 Task: Find connections with filter location Banes with filter topic #inspirationwith filter profile language Potuguese with filter current company WEG with filter school Royal School with filter industry Services for Renewable Energy with filter service category Growth Marketing with filter keywords title Painter
Action: Mouse moved to (502, 69)
Screenshot: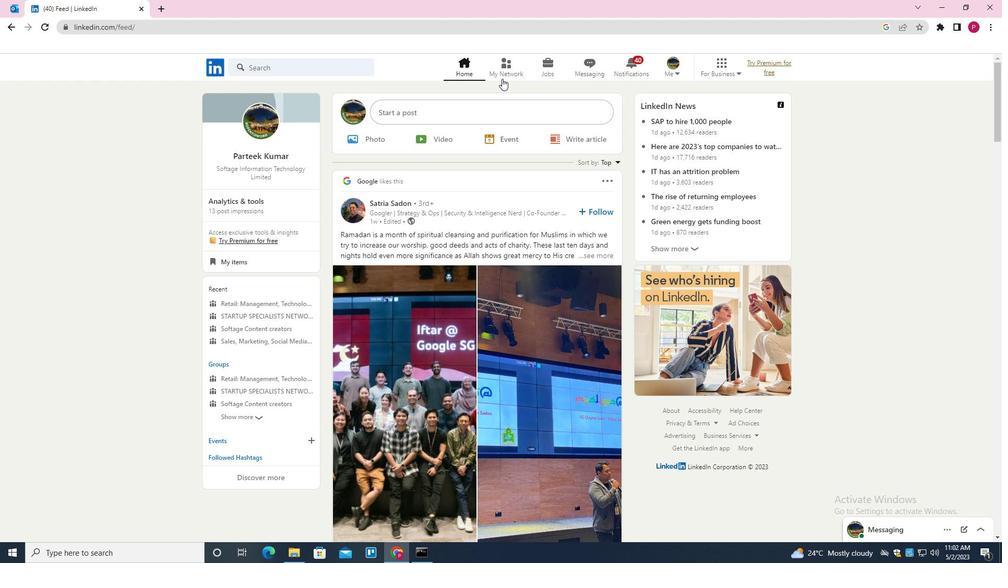
Action: Mouse pressed left at (502, 69)
Screenshot: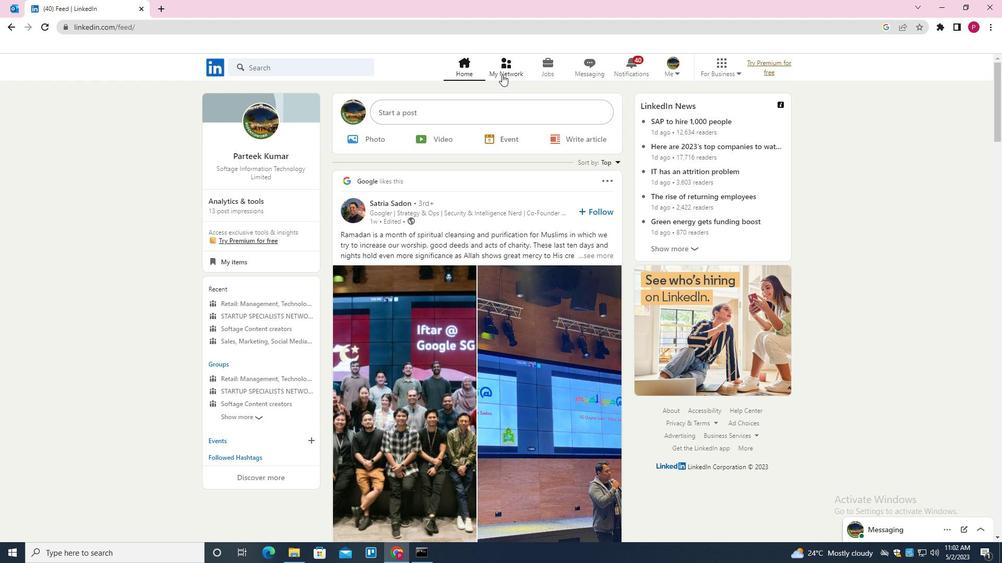
Action: Mouse moved to (307, 125)
Screenshot: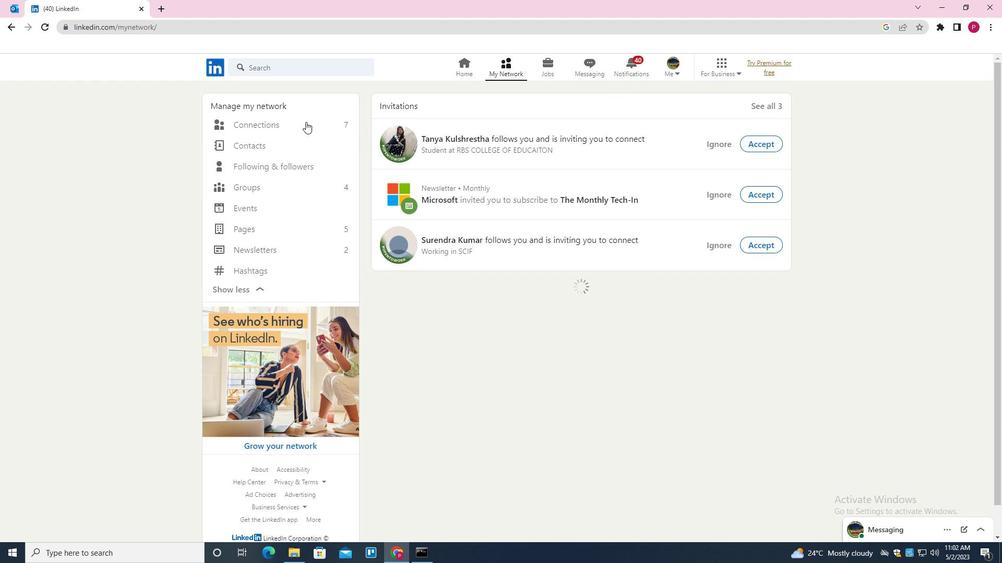 
Action: Mouse pressed left at (307, 125)
Screenshot: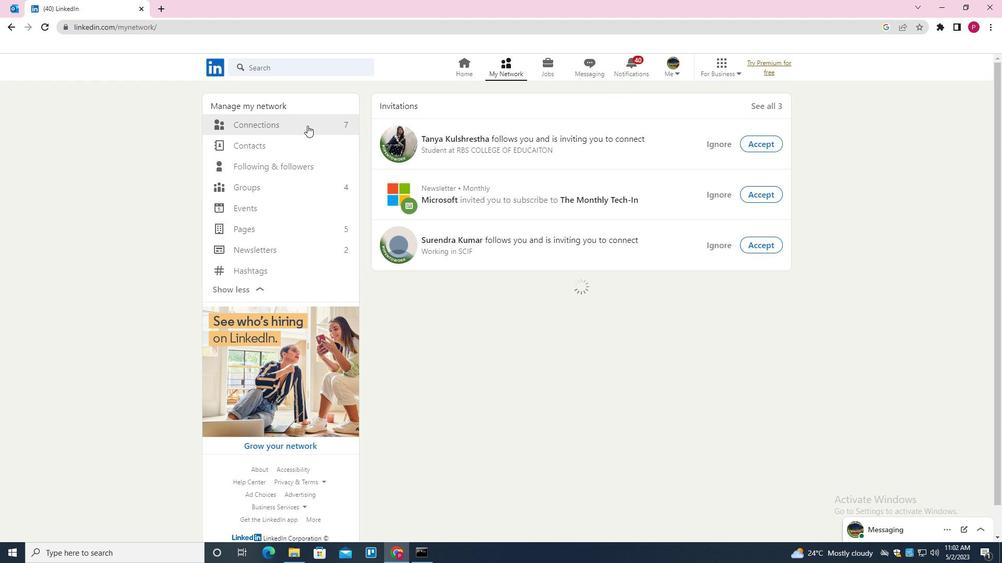 
Action: Mouse moved to (578, 124)
Screenshot: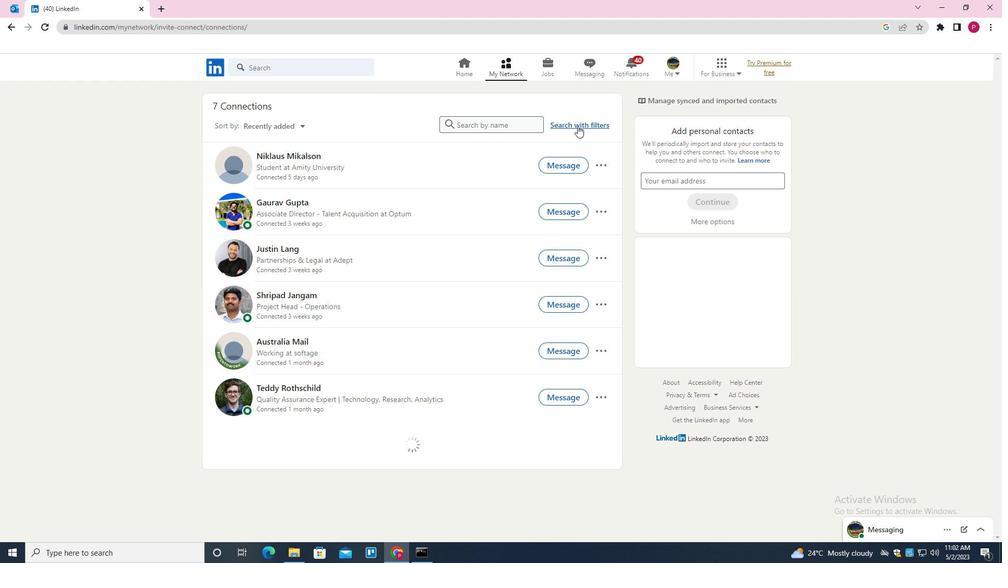 
Action: Mouse pressed left at (578, 124)
Screenshot: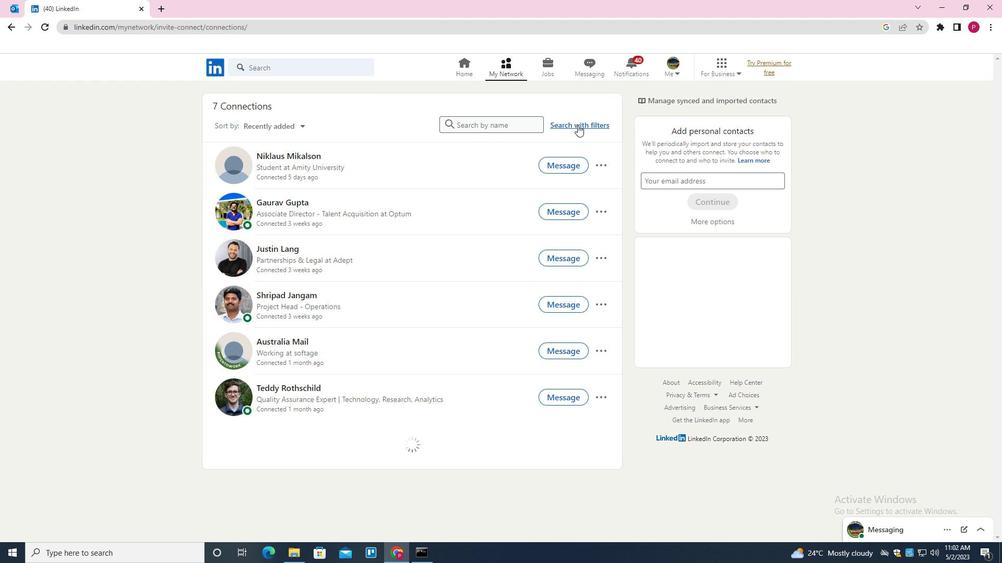 
Action: Mouse moved to (528, 97)
Screenshot: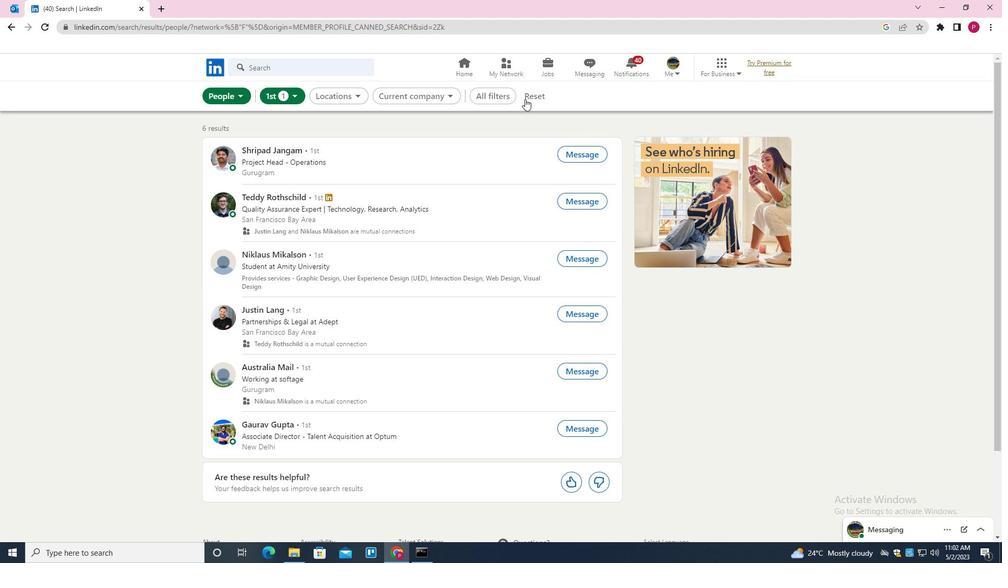 
Action: Mouse pressed left at (528, 97)
Screenshot: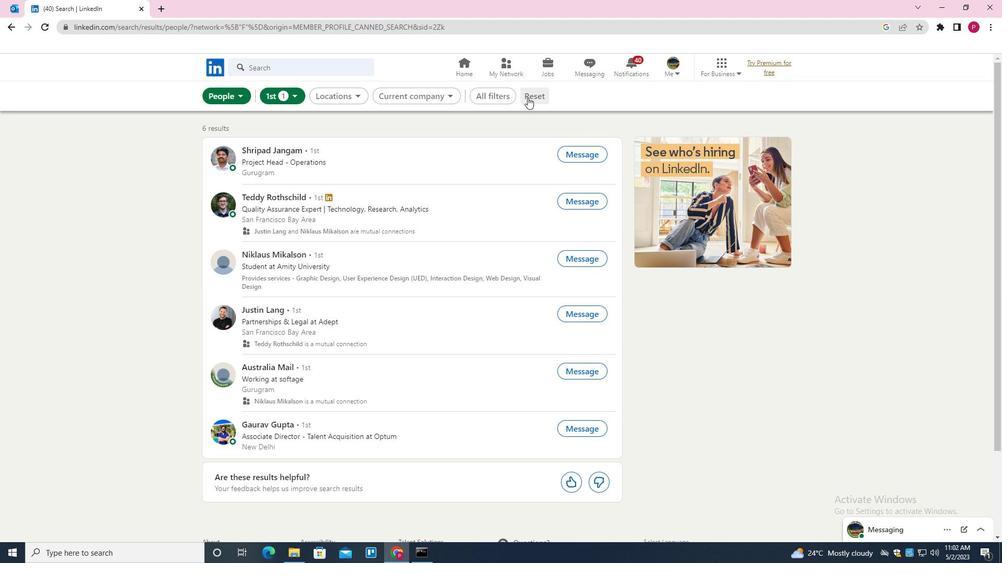 
Action: Mouse moved to (515, 95)
Screenshot: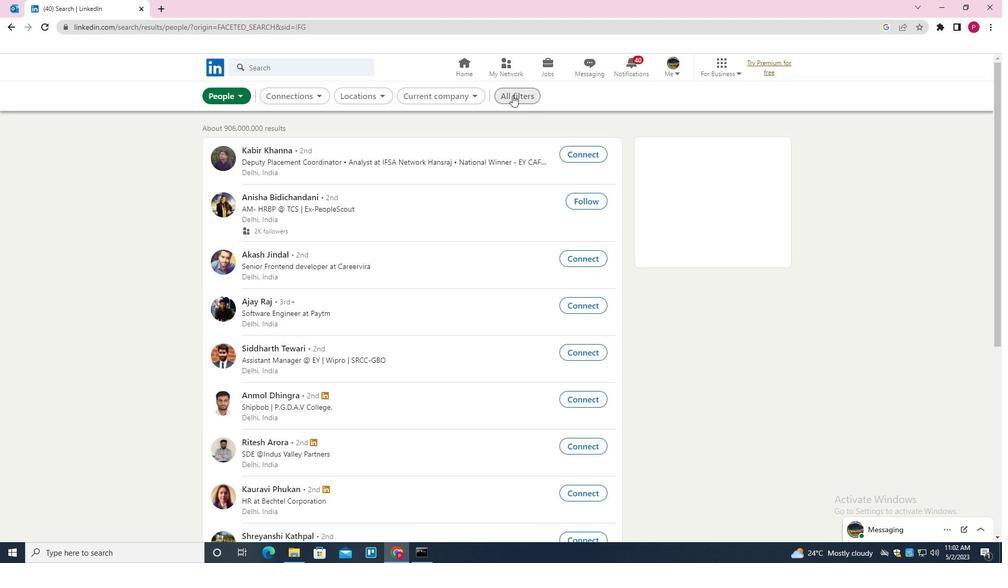 
Action: Mouse pressed left at (515, 95)
Screenshot: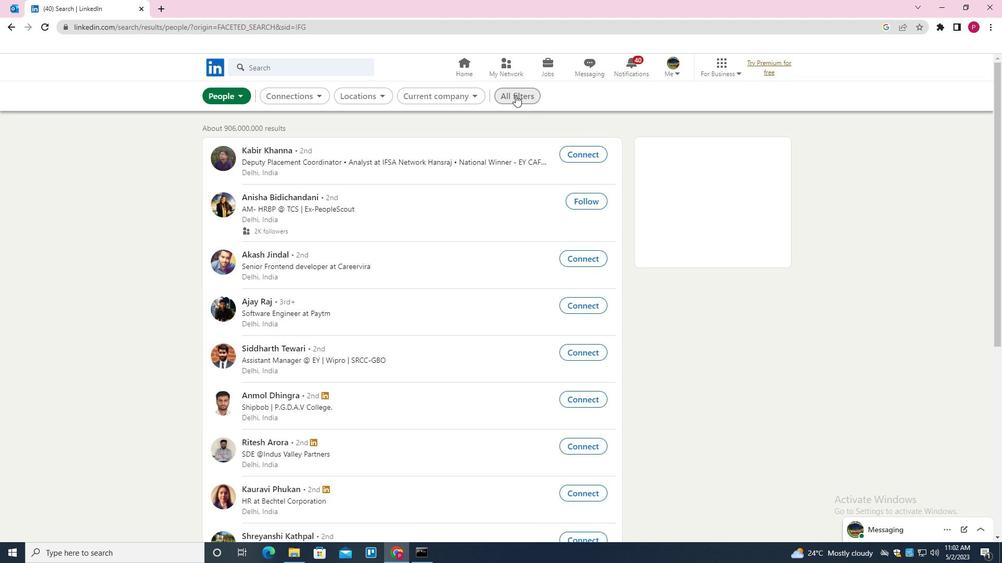 
Action: Mouse moved to (813, 185)
Screenshot: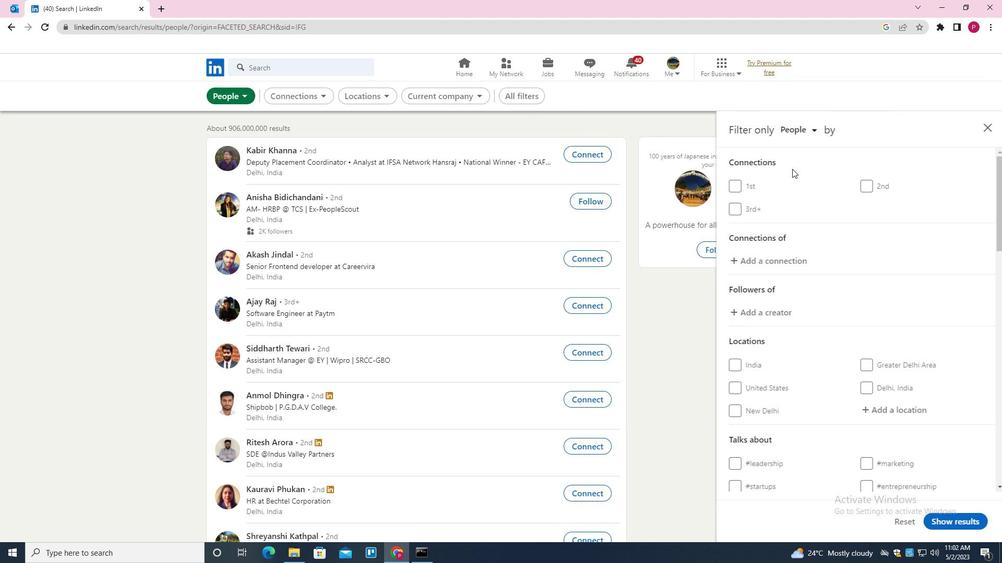 
Action: Mouse scrolled (813, 184) with delta (0, 0)
Screenshot: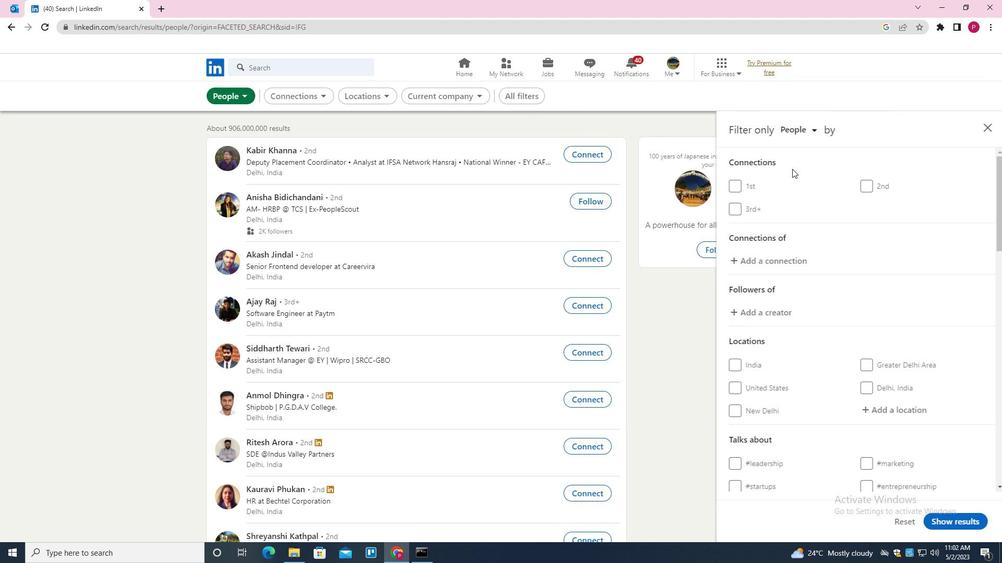 
Action: Mouse moved to (823, 193)
Screenshot: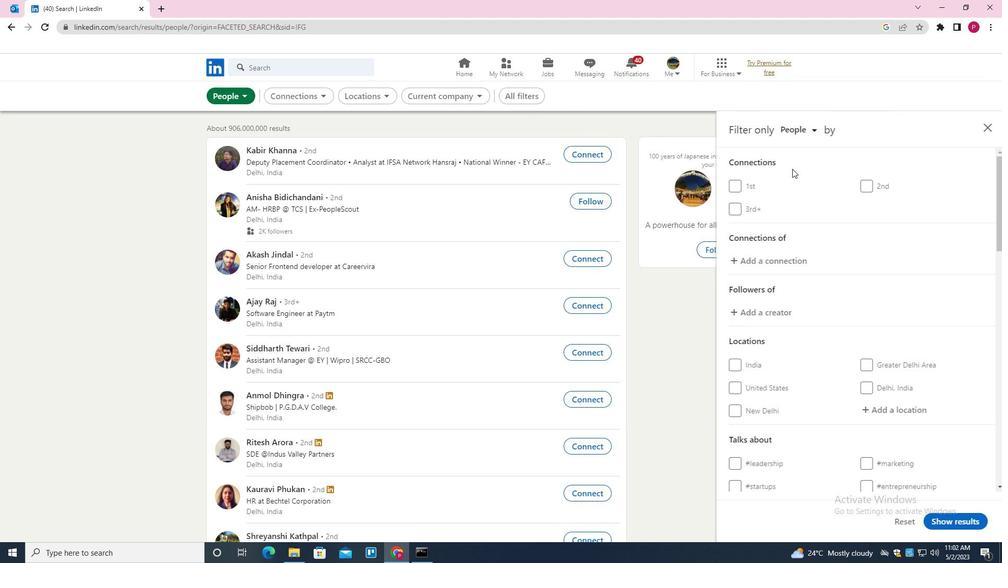 
Action: Mouse scrolled (823, 193) with delta (0, 0)
Screenshot: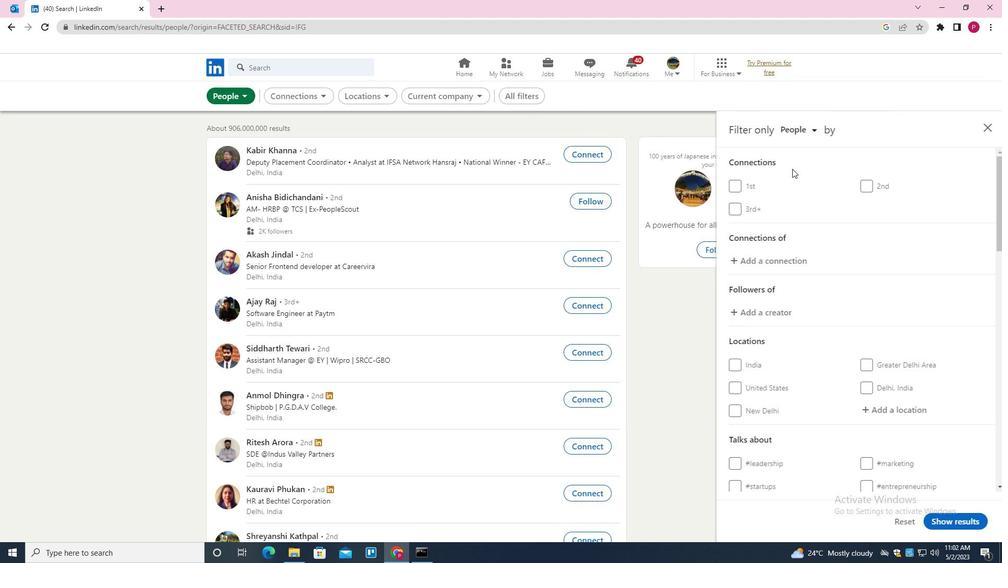 
Action: Mouse moved to (894, 296)
Screenshot: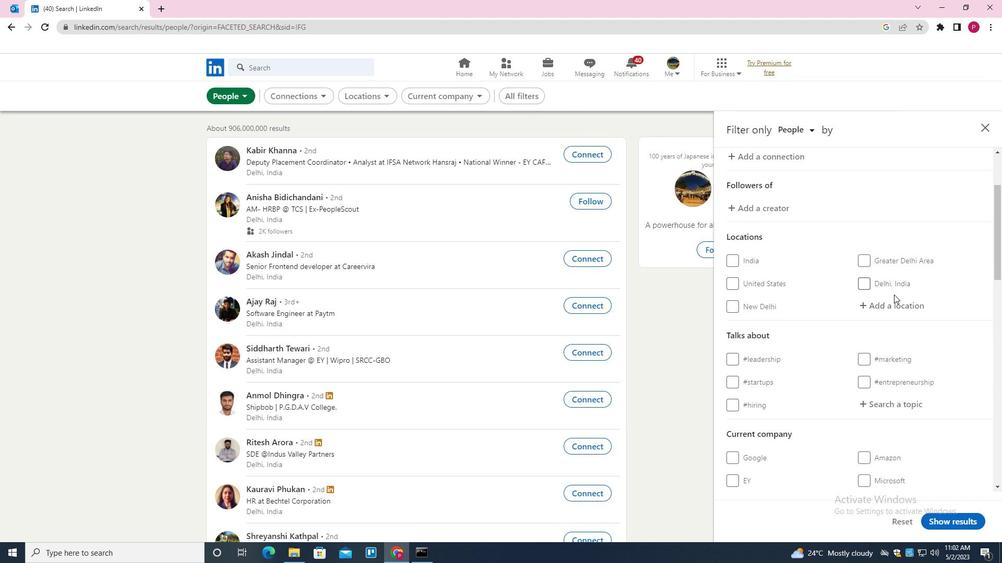 
Action: Mouse pressed left at (894, 296)
Screenshot: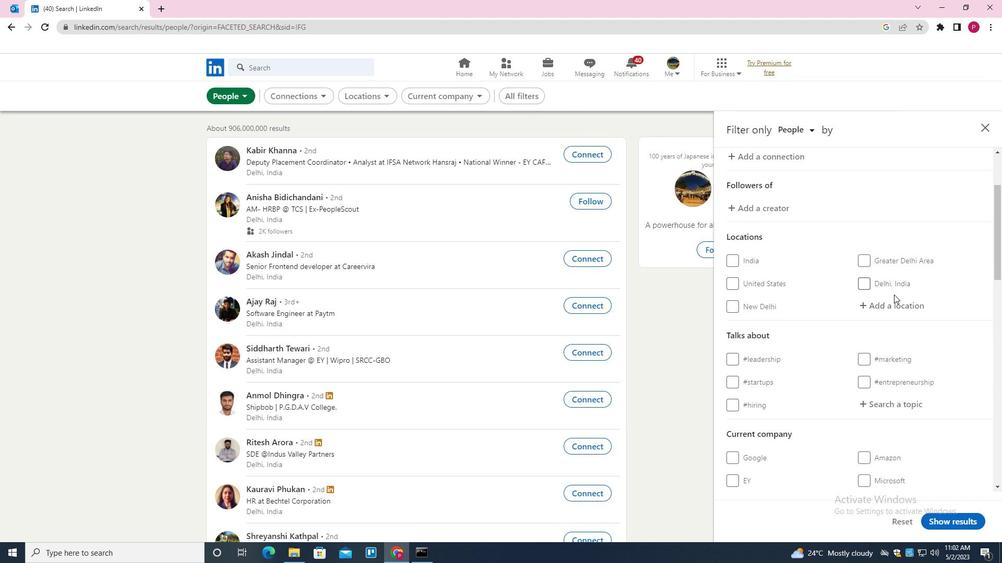 
Action: Mouse moved to (831, 271)
Screenshot: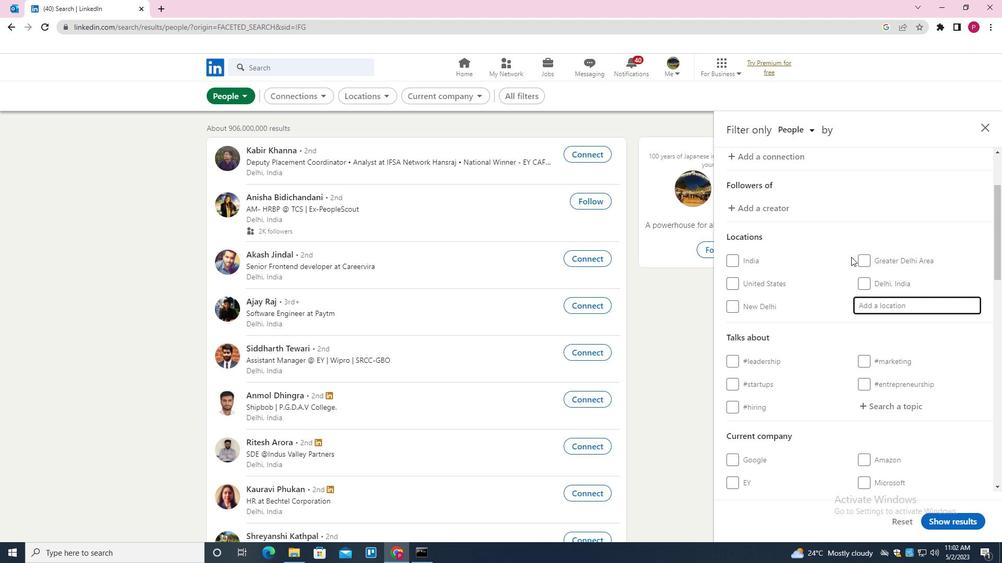
Action: Key pressed <Key.shift>BAM<Key.backspace>NES<Key.down><Key.enter>
Screenshot: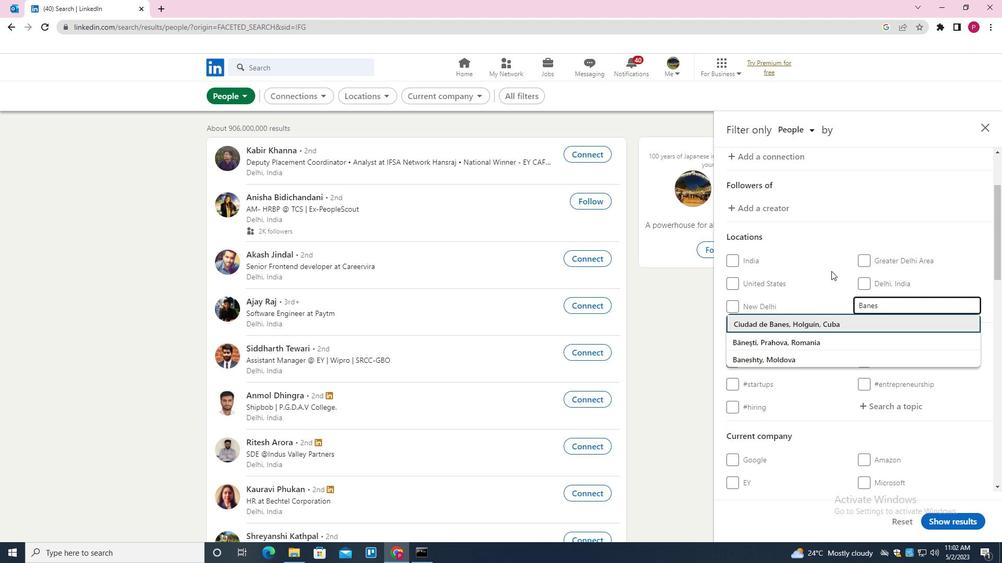 
Action: Mouse moved to (812, 339)
Screenshot: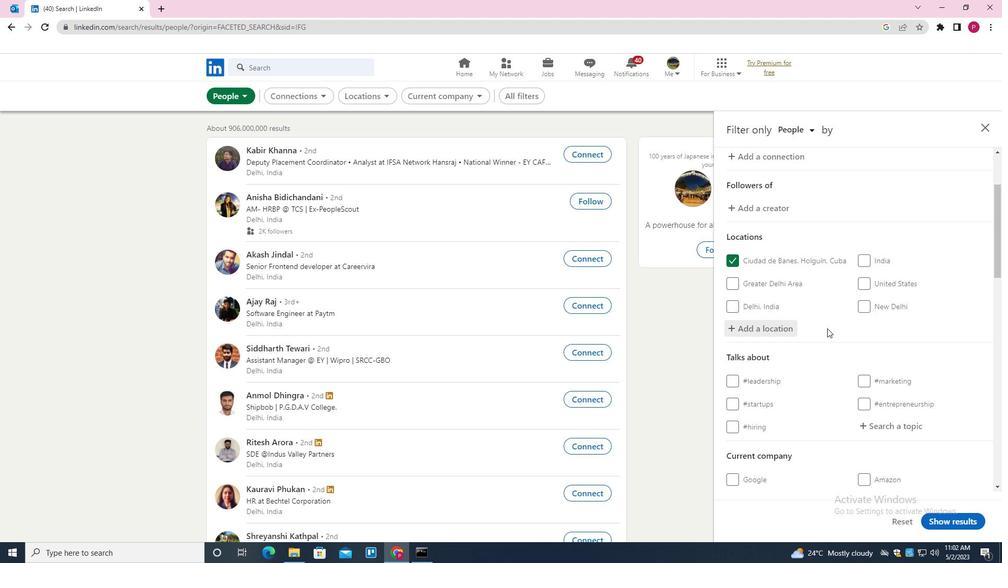 
Action: Mouse scrolled (812, 338) with delta (0, 0)
Screenshot: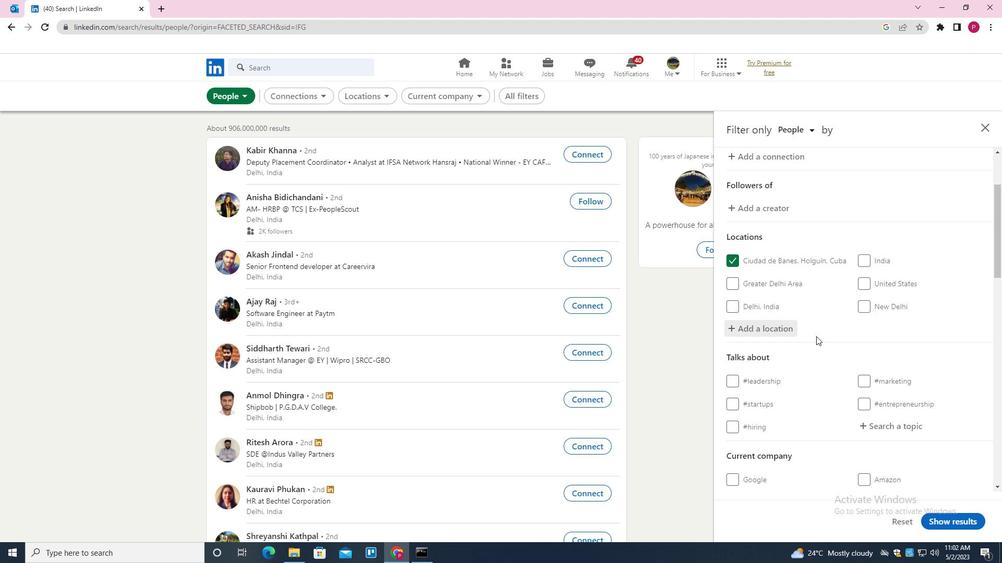 
Action: Mouse scrolled (812, 338) with delta (0, 0)
Screenshot: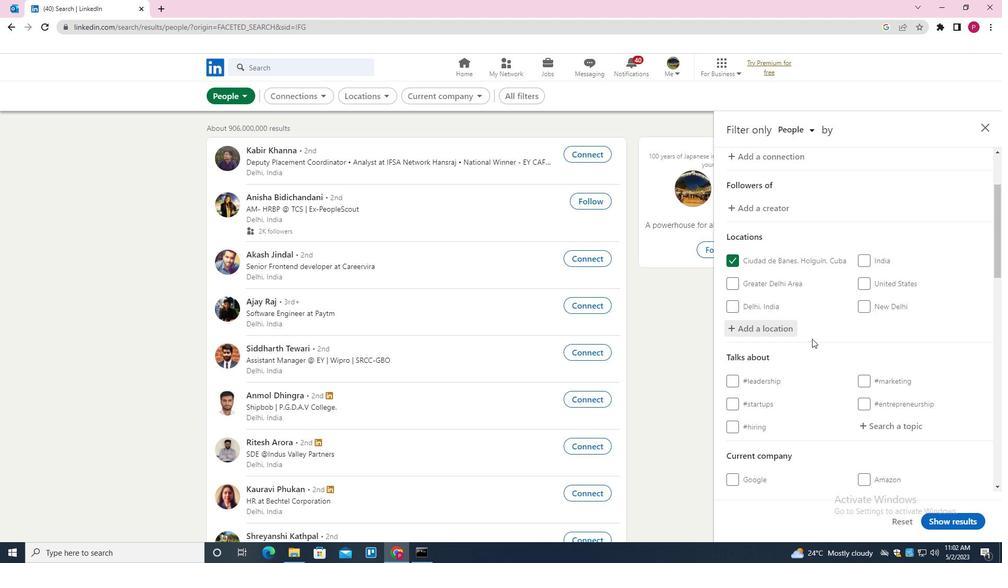 
Action: Mouse scrolled (812, 338) with delta (0, 0)
Screenshot: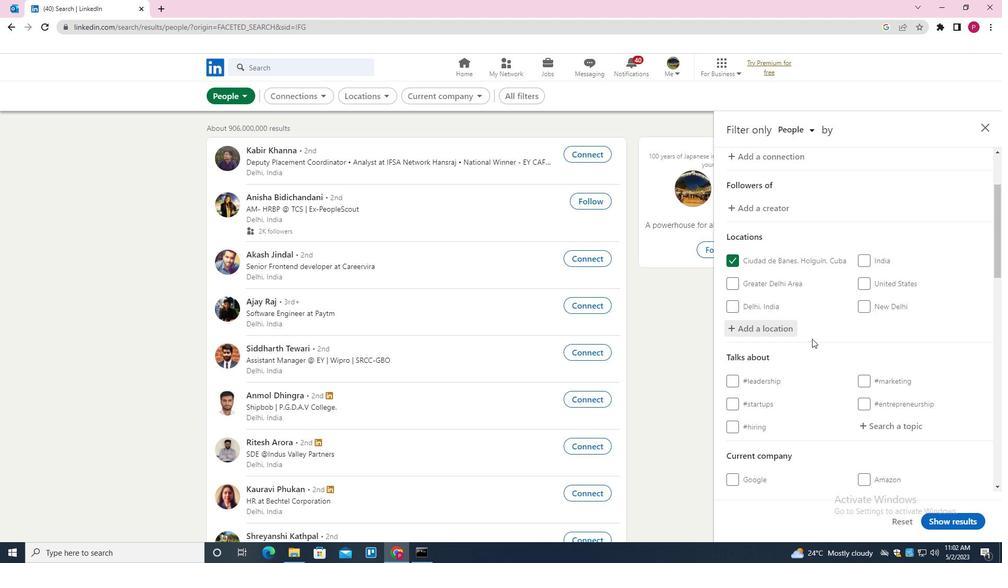 
Action: Mouse moved to (873, 269)
Screenshot: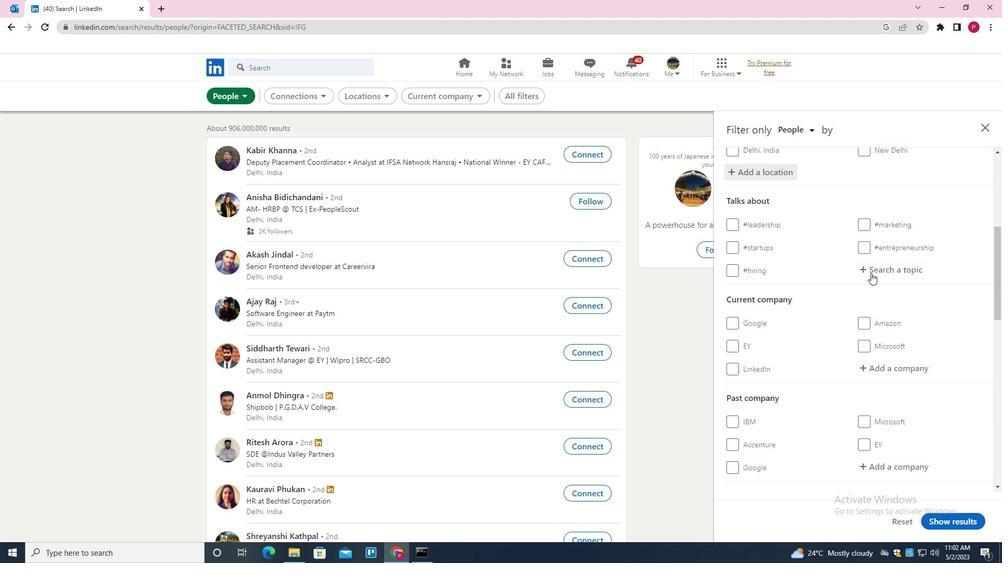 
Action: Mouse pressed left at (873, 269)
Screenshot: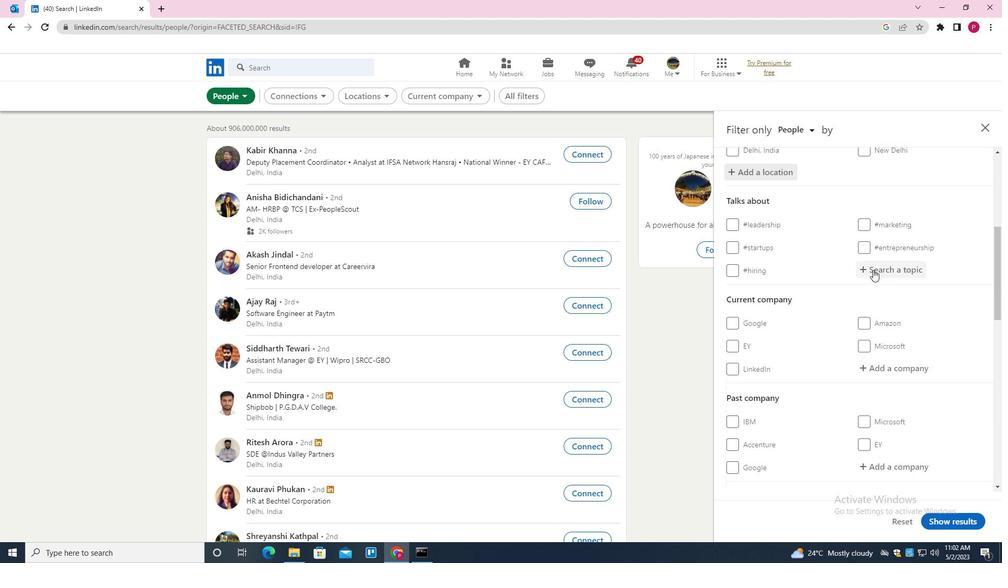 
Action: Mouse moved to (824, 304)
Screenshot: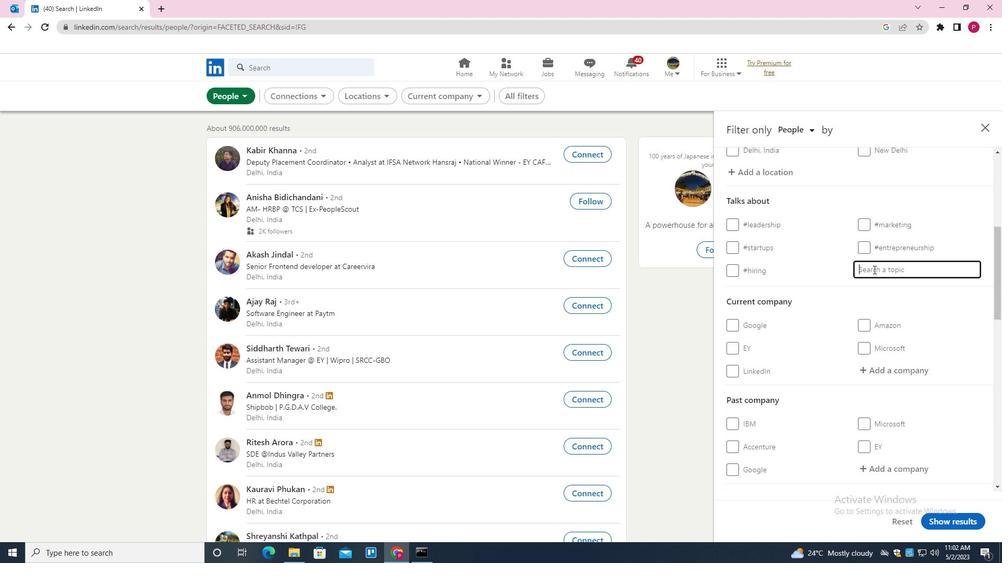 
Action: Key pressed INSPIRATION<Key.down><Key.enter>
Screenshot: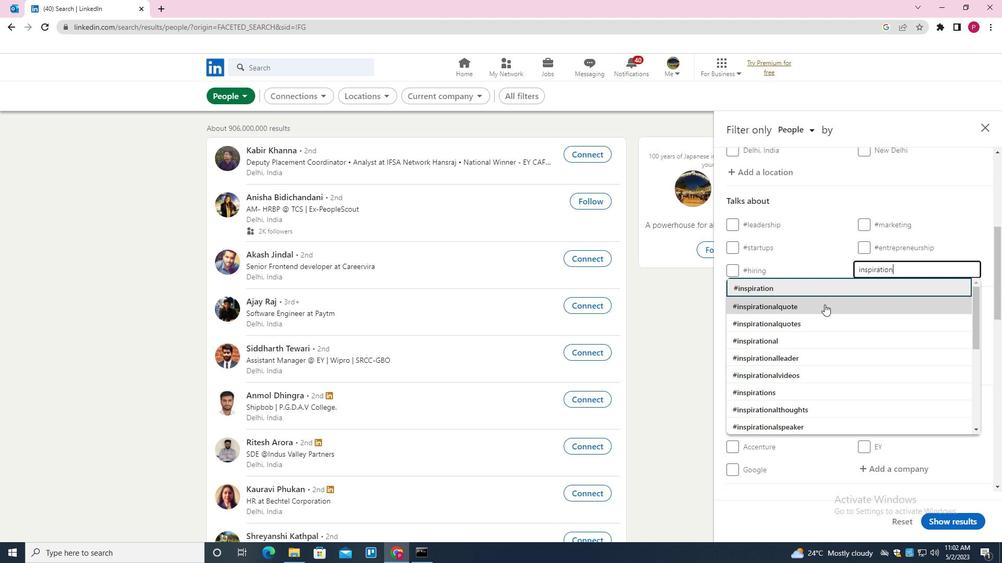 
Action: Mouse moved to (822, 305)
Screenshot: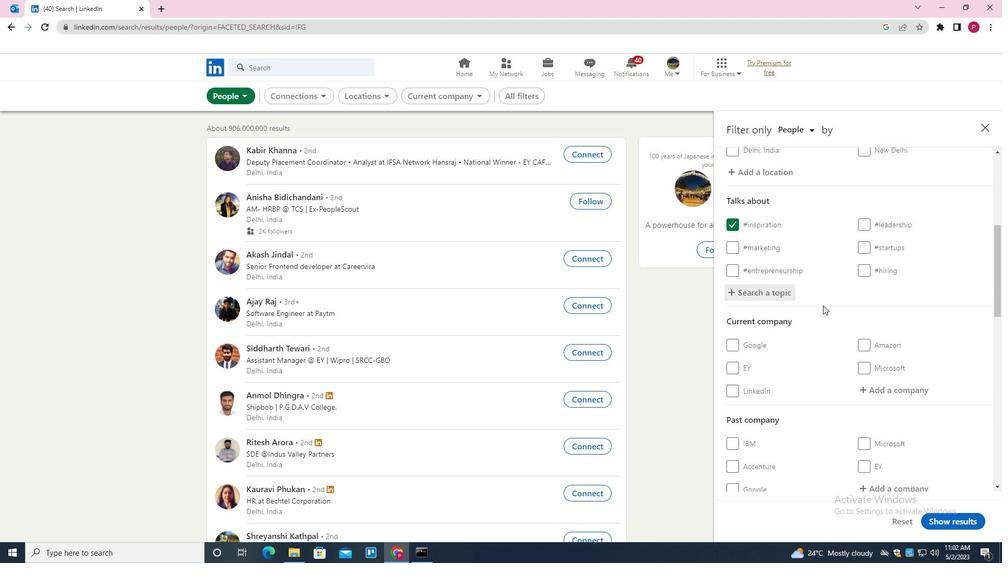 
Action: Mouse scrolled (822, 305) with delta (0, 0)
Screenshot: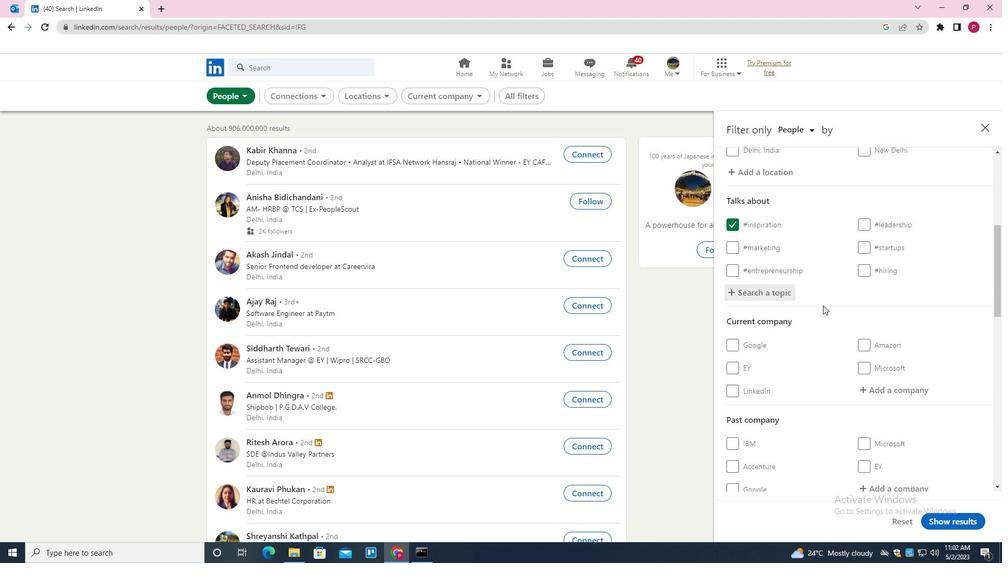 
Action: Mouse moved to (812, 317)
Screenshot: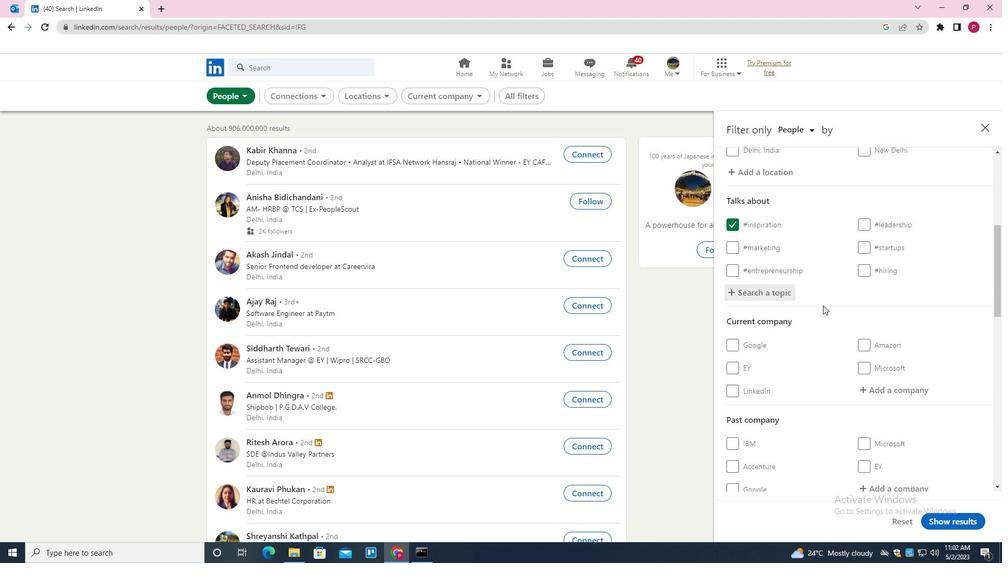 
Action: Mouse scrolled (812, 316) with delta (0, 0)
Screenshot: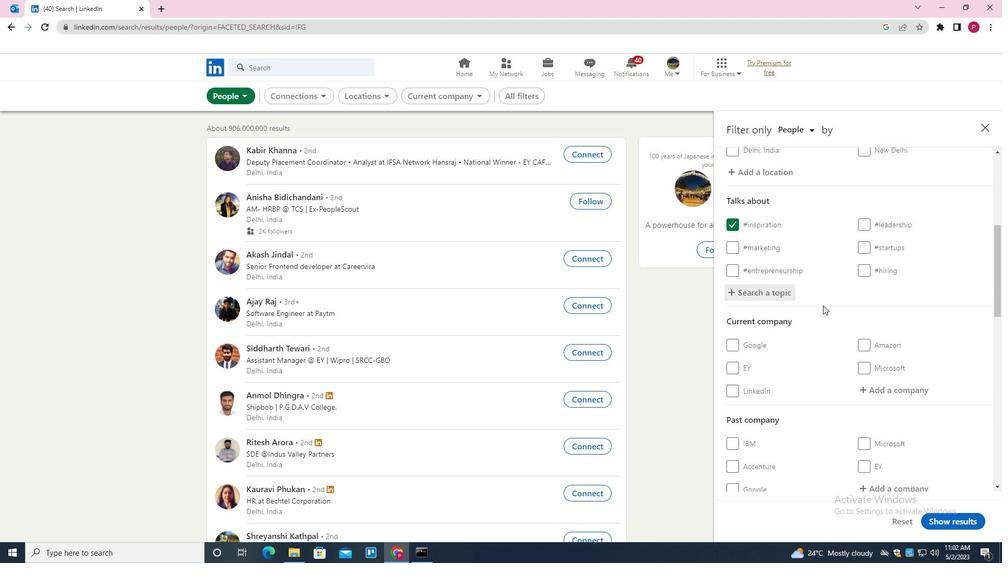 
Action: Mouse moved to (801, 324)
Screenshot: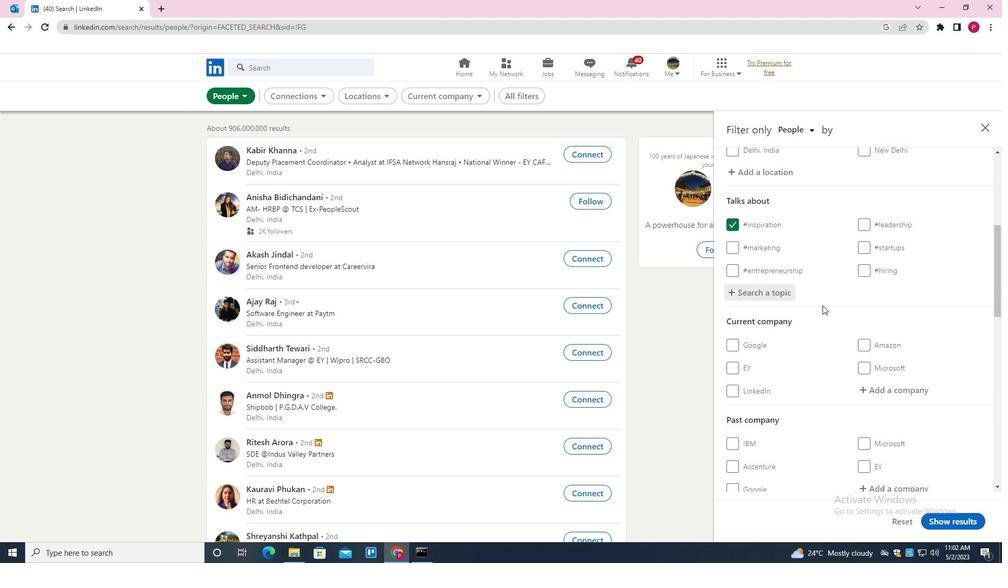 
Action: Mouse scrolled (801, 323) with delta (0, 0)
Screenshot: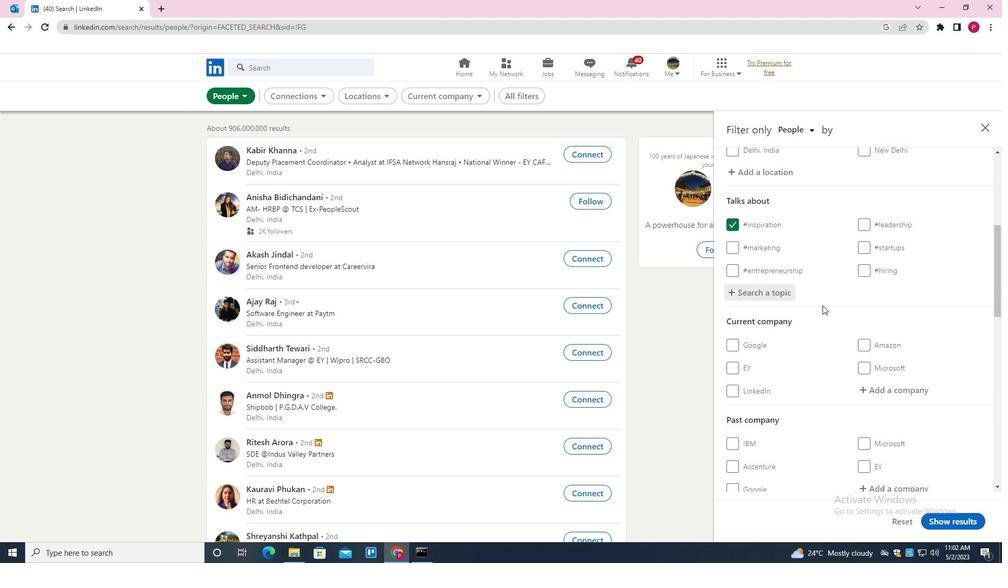 
Action: Mouse moved to (792, 325)
Screenshot: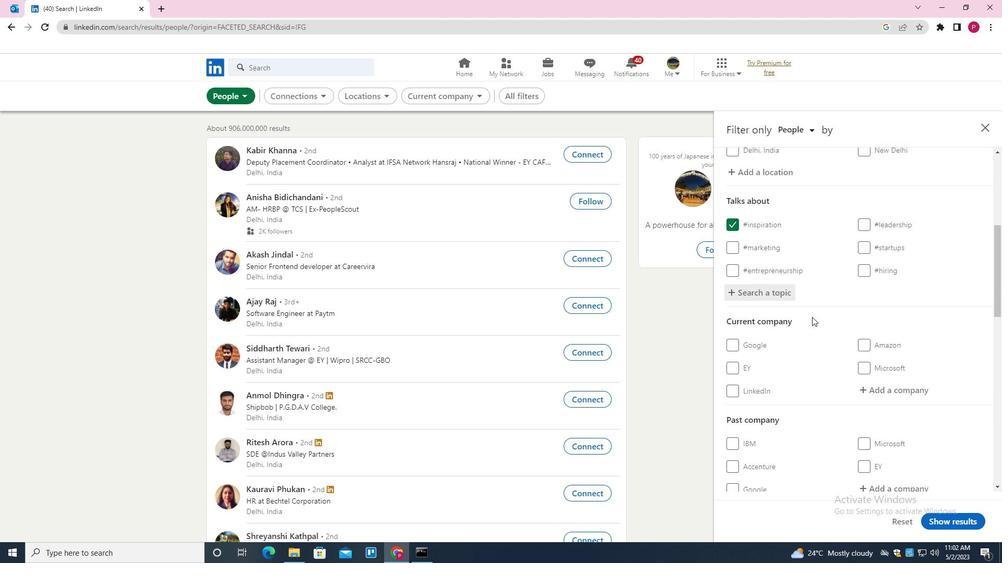 
Action: Mouse scrolled (792, 325) with delta (0, 0)
Screenshot: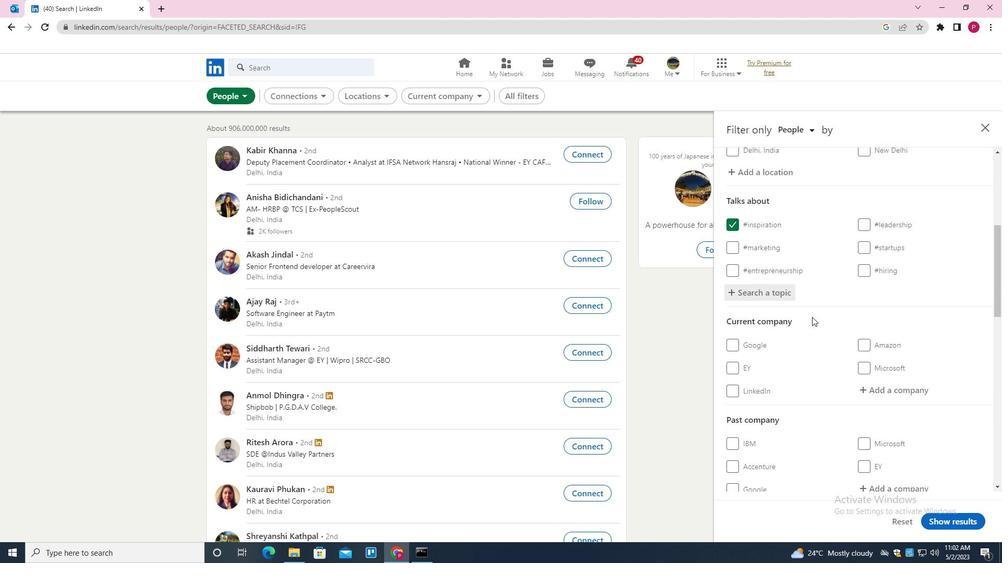 
Action: Mouse moved to (816, 335)
Screenshot: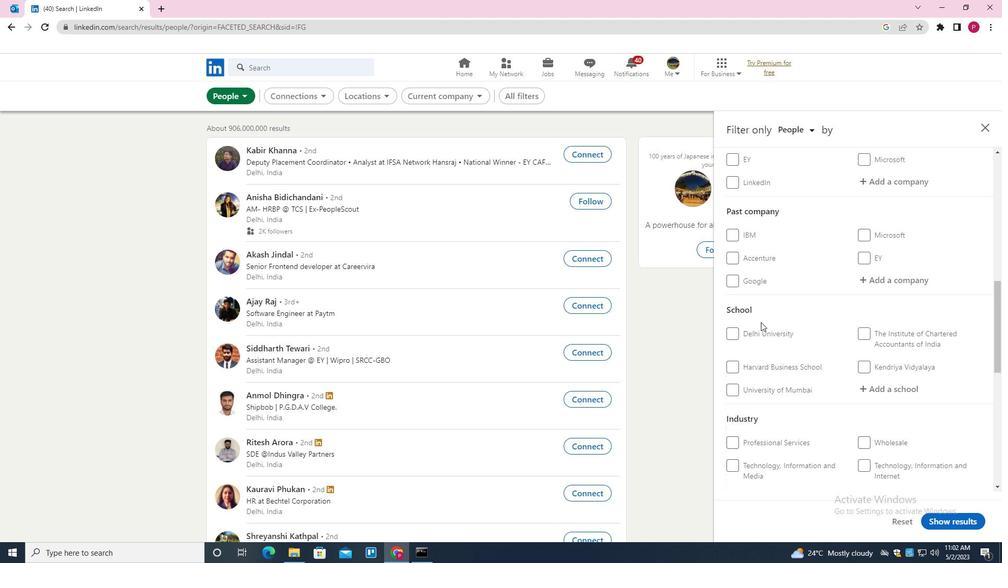 
Action: Mouse scrolled (816, 335) with delta (0, 0)
Screenshot: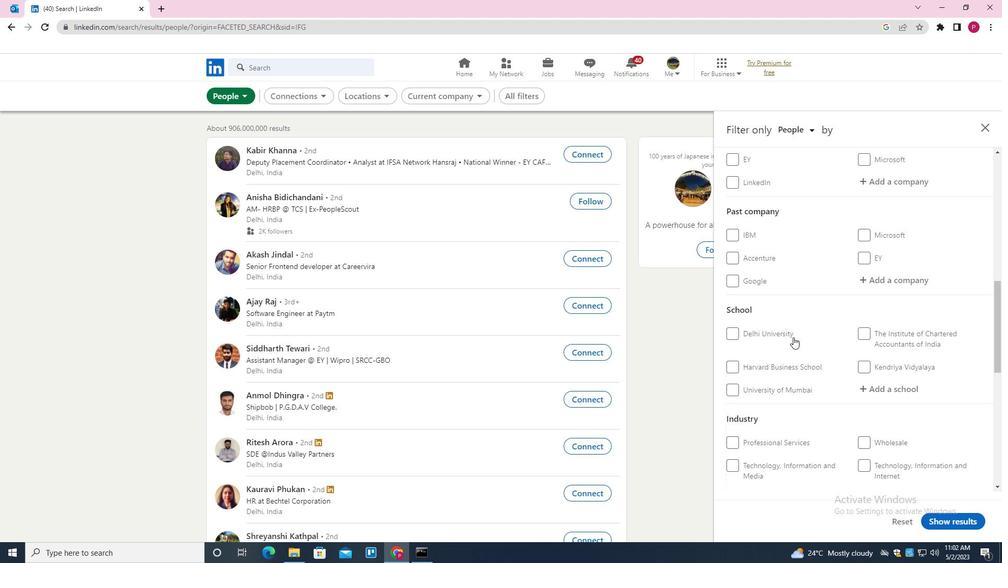 
Action: Mouse scrolled (816, 335) with delta (0, 0)
Screenshot: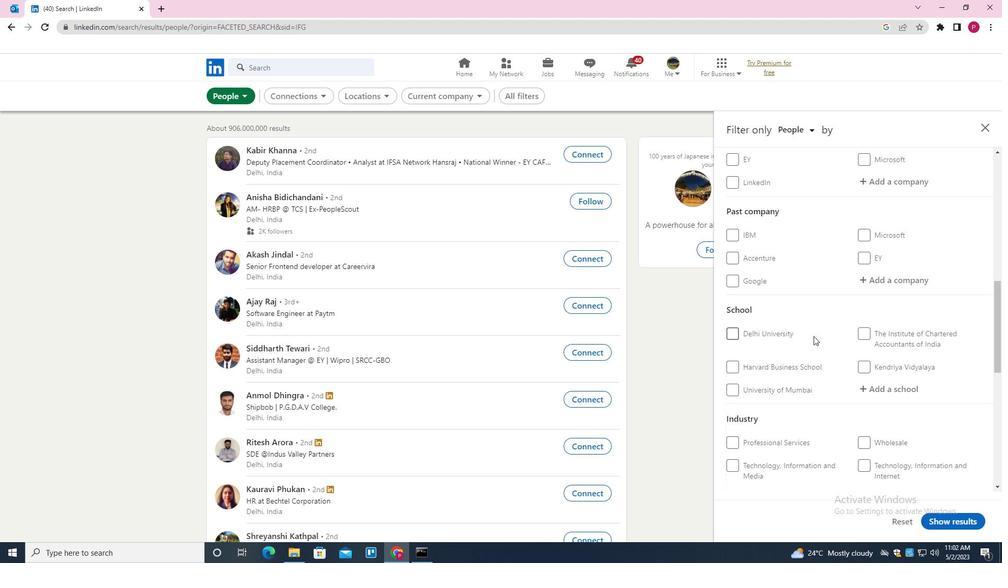 
Action: Mouse moved to (859, 300)
Screenshot: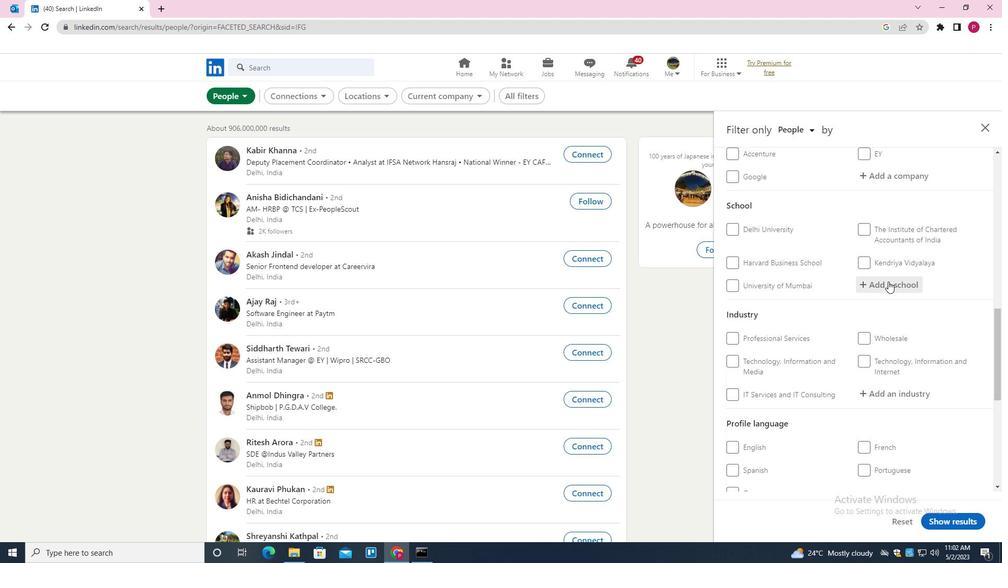 
Action: Mouse scrolled (859, 299) with delta (0, 0)
Screenshot: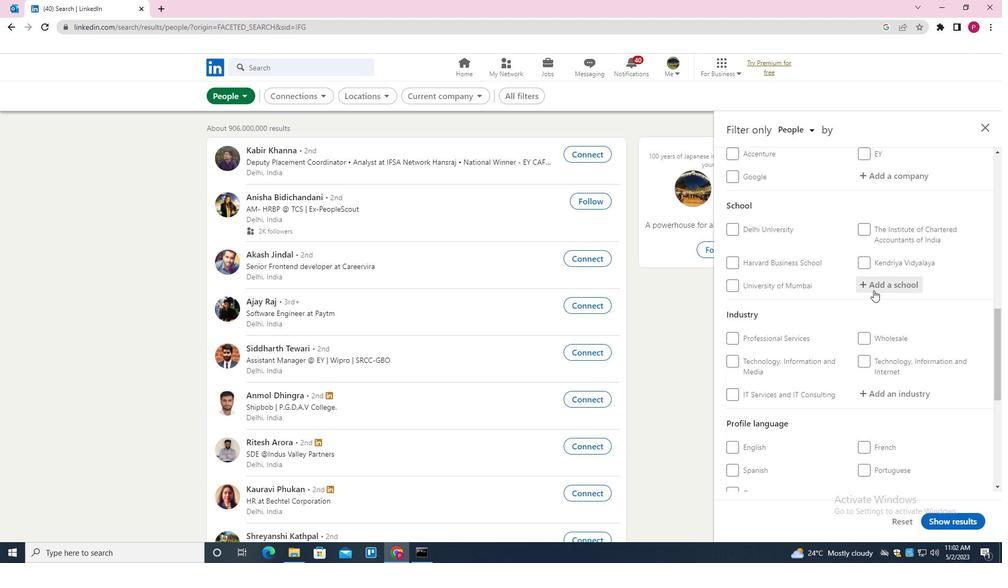 
Action: Mouse scrolled (859, 299) with delta (0, 0)
Screenshot: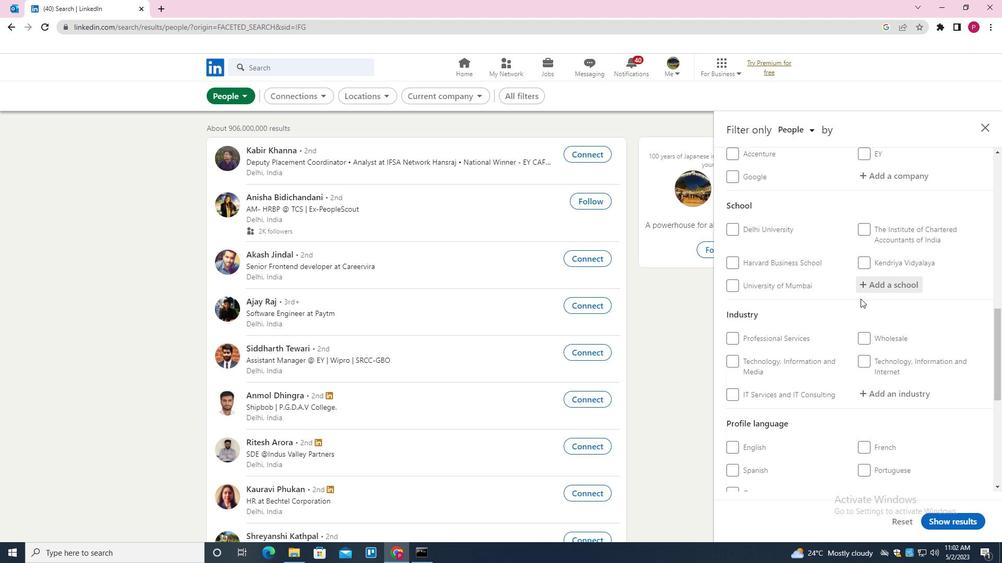 
Action: Mouse scrolled (859, 299) with delta (0, 0)
Screenshot: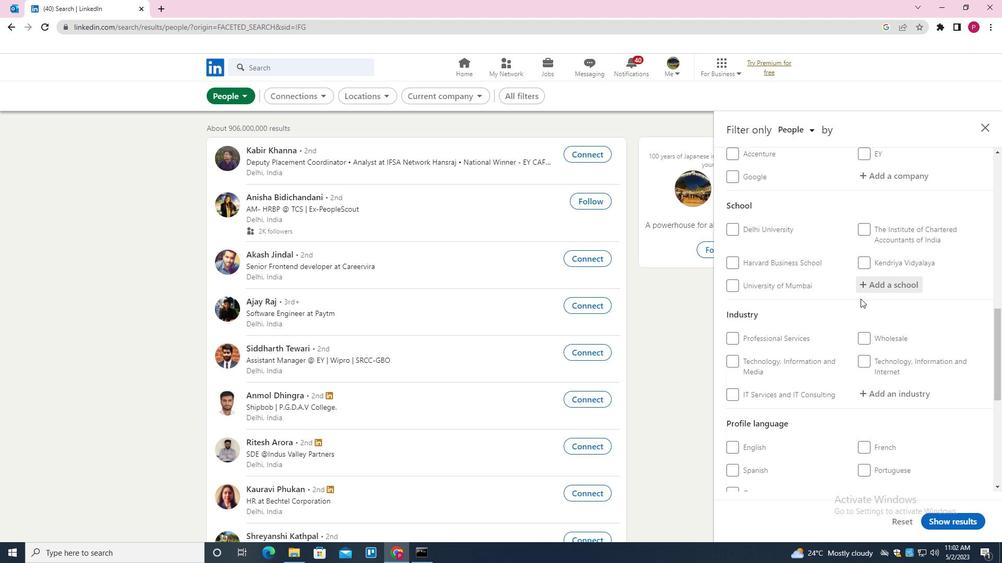 
Action: Mouse moved to (858, 300)
Screenshot: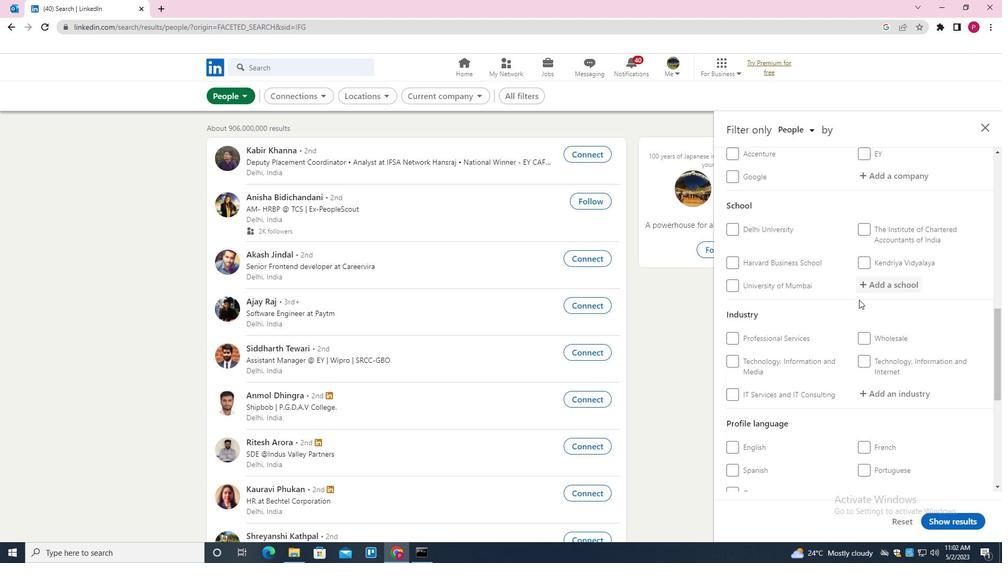 
Action: Mouse scrolled (858, 299) with delta (0, 0)
Screenshot: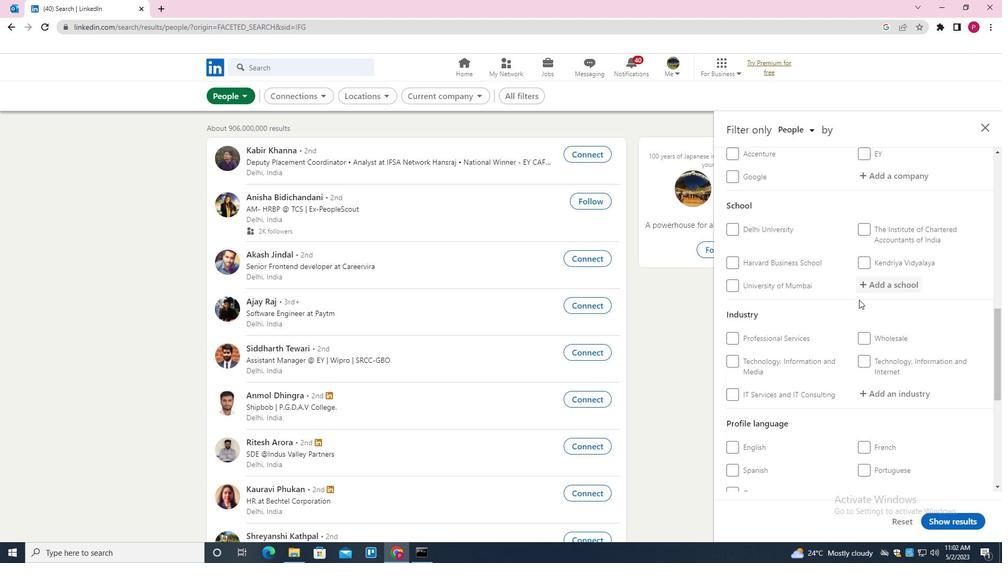 
Action: Mouse moved to (867, 264)
Screenshot: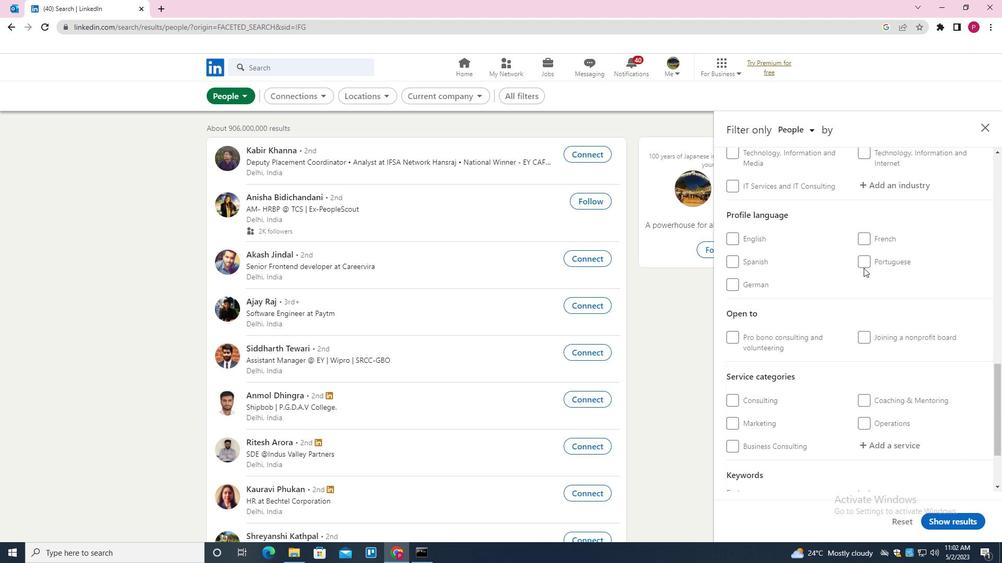 
Action: Mouse pressed left at (867, 264)
Screenshot: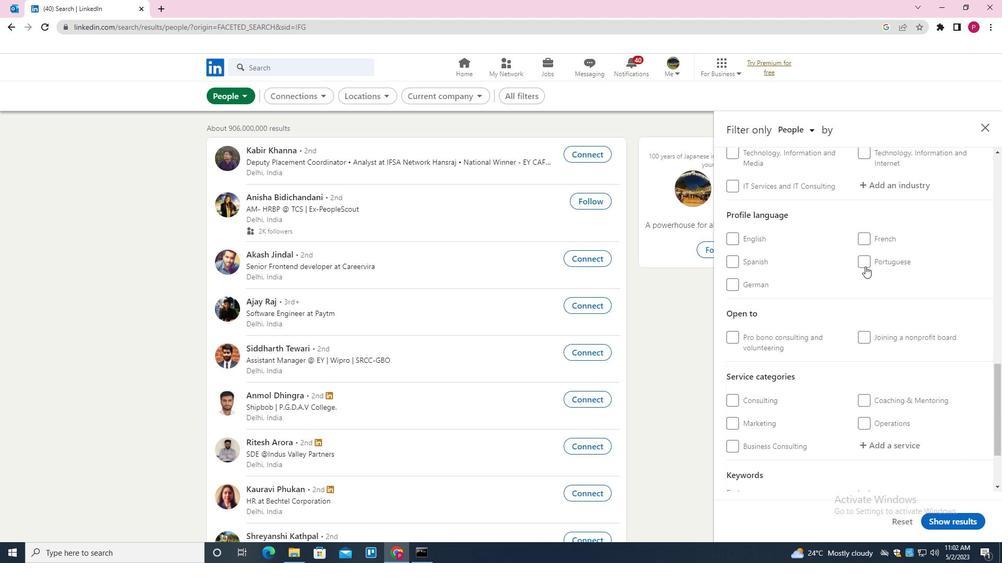 
Action: Mouse moved to (825, 295)
Screenshot: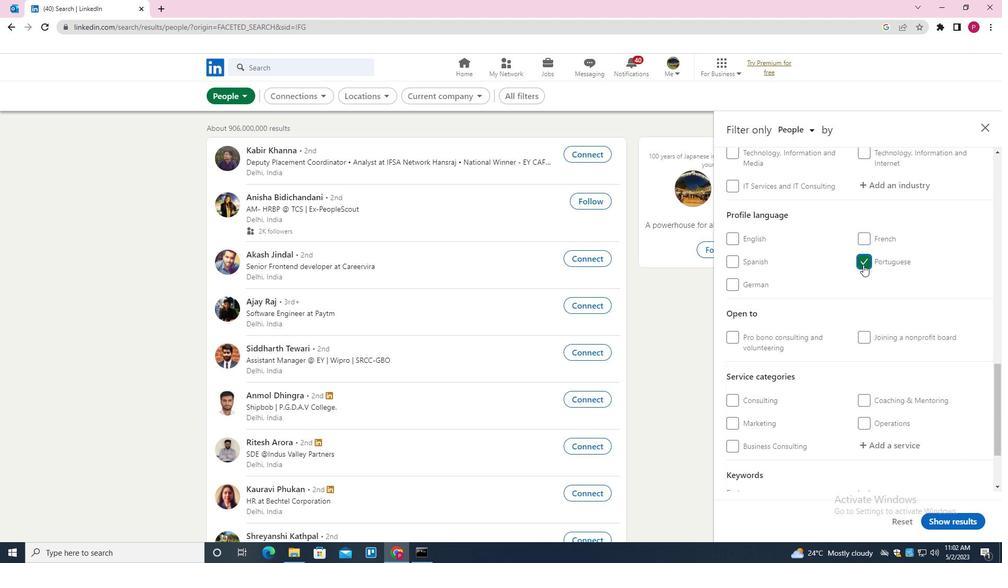 
Action: Mouse scrolled (825, 295) with delta (0, 0)
Screenshot: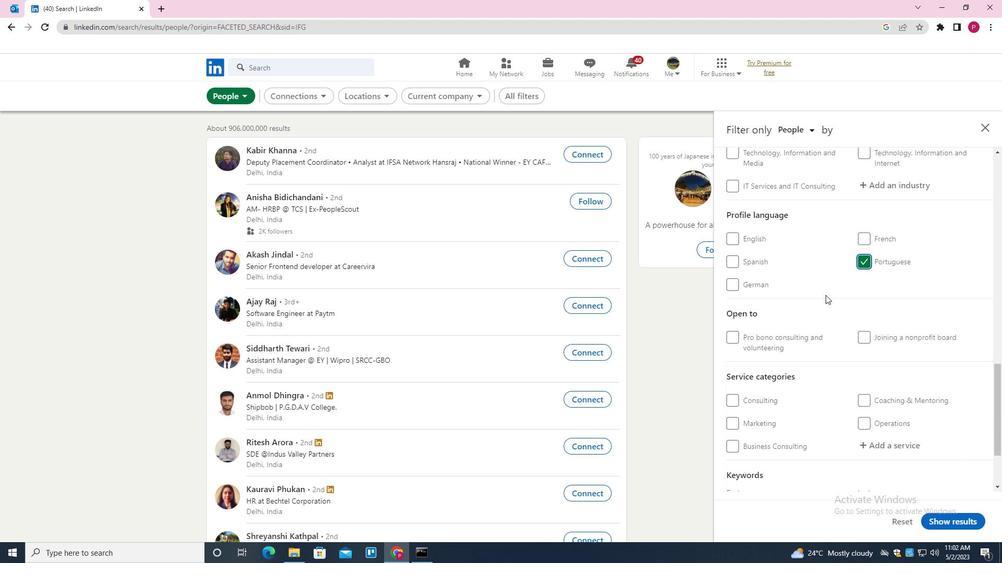 
Action: Mouse scrolled (825, 295) with delta (0, 0)
Screenshot: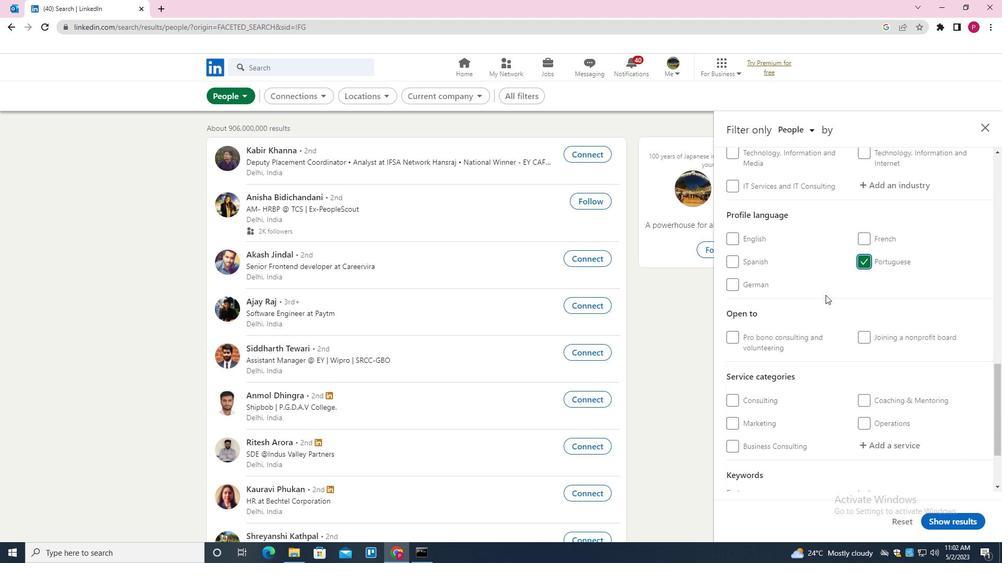 
Action: Mouse scrolled (825, 295) with delta (0, 0)
Screenshot: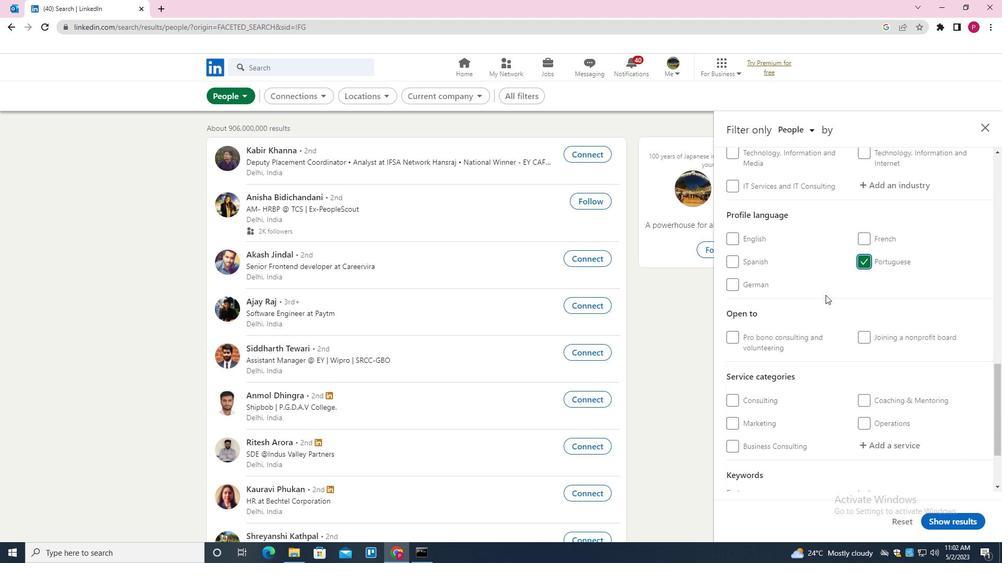 
Action: Mouse scrolled (825, 295) with delta (0, 0)
Screenshot: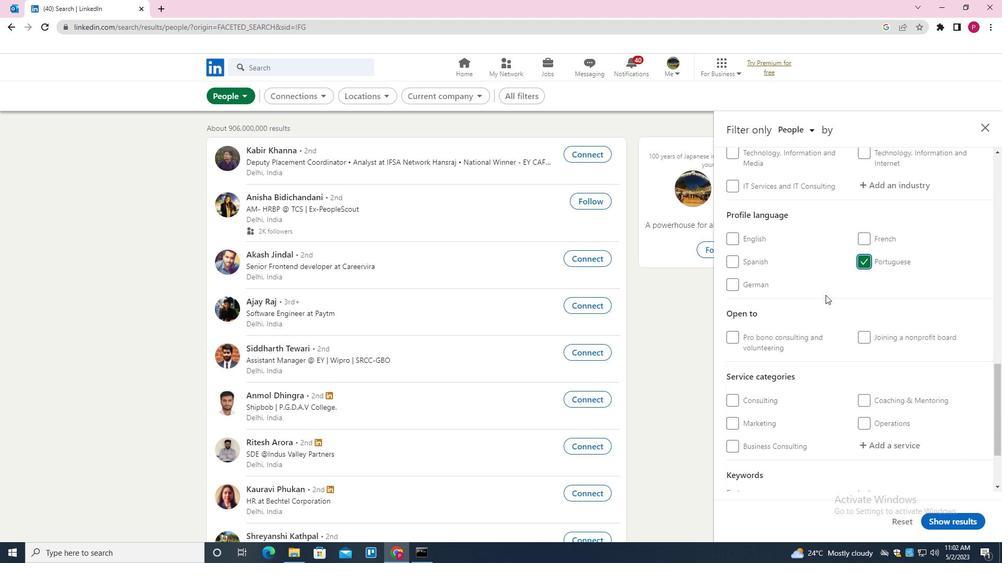 
Action: Mouse moved to (821, 297)
Screenshot: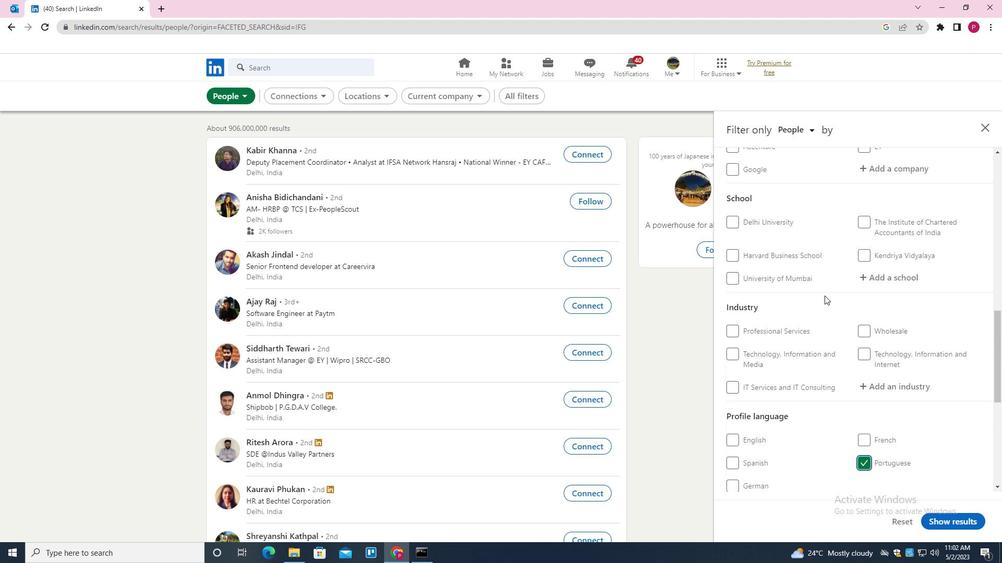 
Action: Mouse scrolled (821, 297) with delta (0, 0)
Screenshot: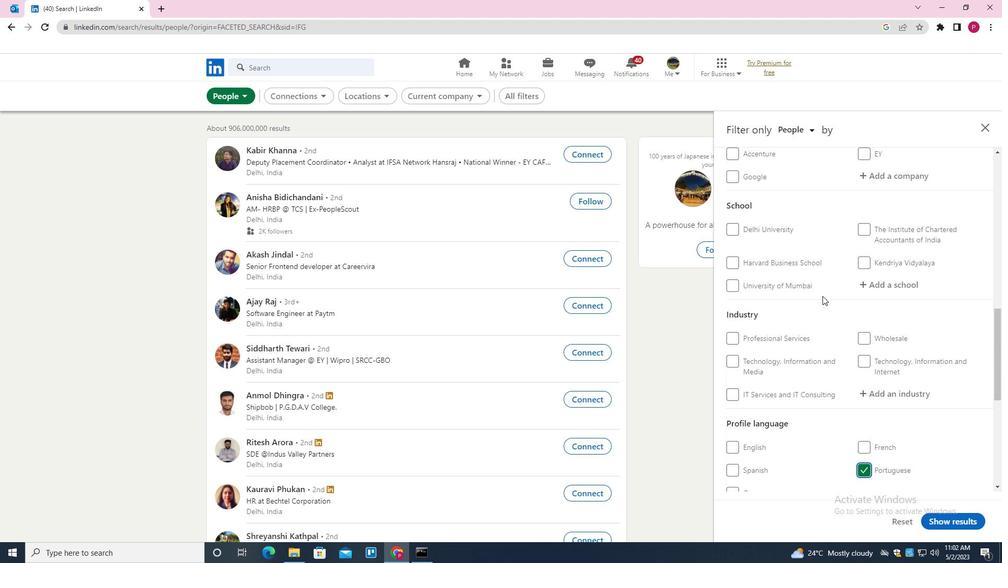 
Action: Mouse scrolled (821, 297) with delta (0, 0)
Screenshot: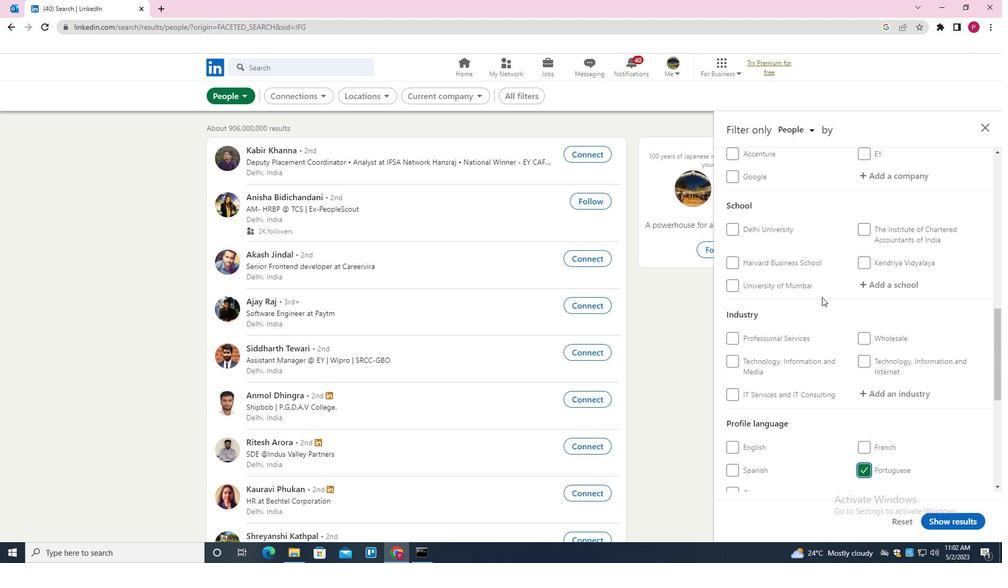 
Action: Mouse scrolled (821, 297) with delta (0, 0)
Screenshot: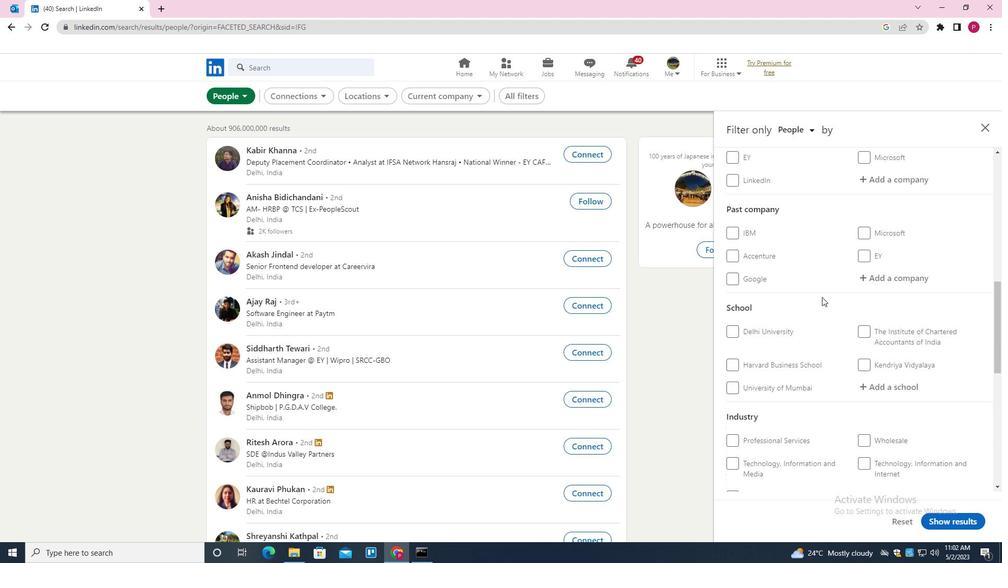
Action: Mouse scrolled (821, 297) with delta (0, 0)
Screenshot: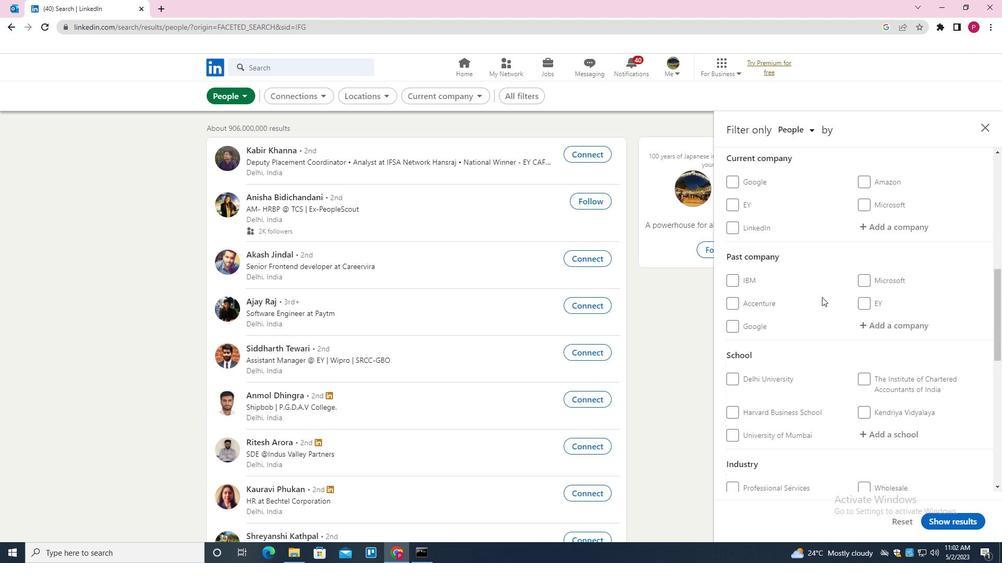 
Action: Mouse moved to (888, 283)
Screenshot: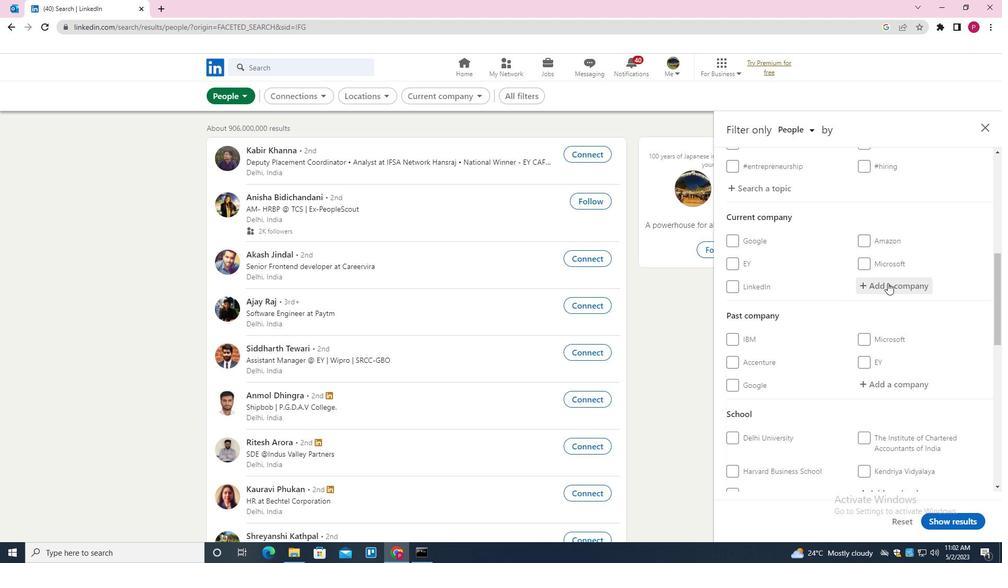 
Action: Mouse pressed left at (888, 283)
Screenshot: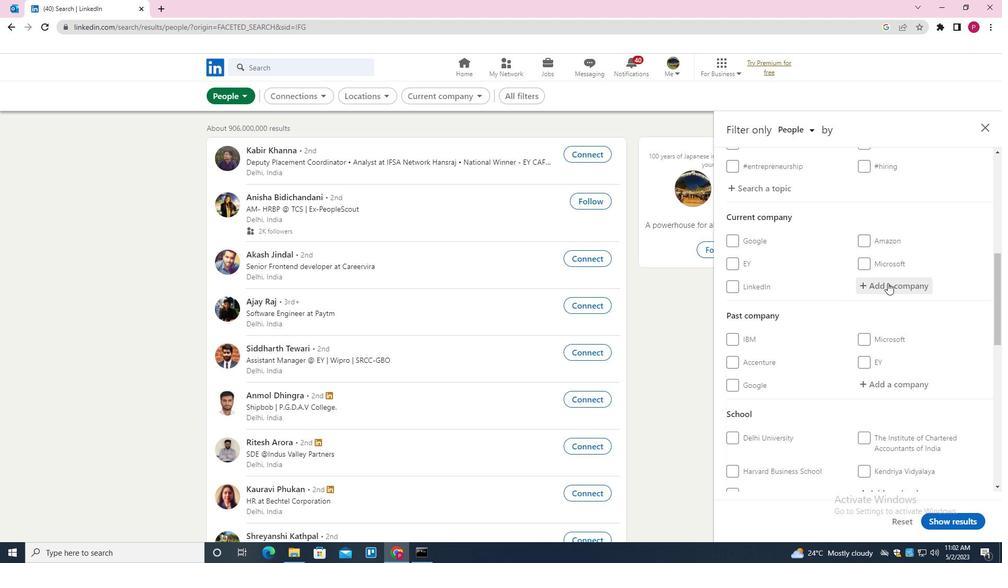 
Action: Mouse moved to (872, 295)
Screenshot: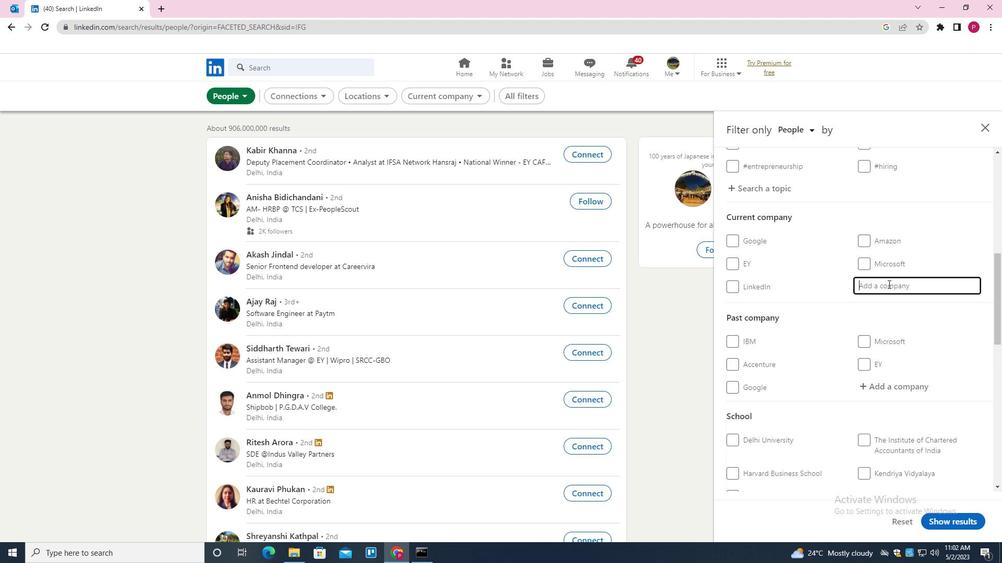 
Action: Key pressed <Key.shift><Key.shift><Key.shift><Key.shift><Key.shift>WEG<Key.down><Key.enter>
Screenshot: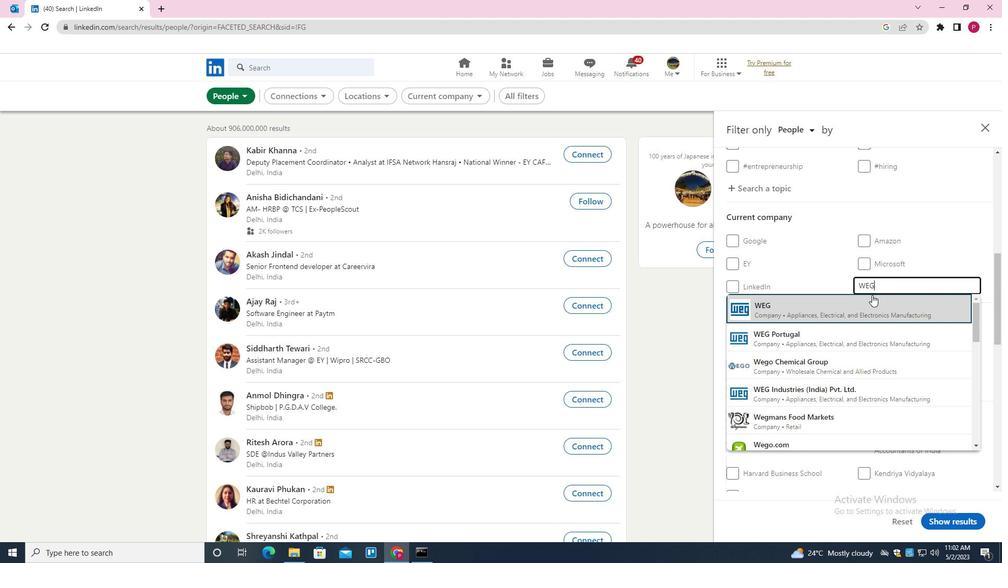 
Action: Mouse moved to (872, 295)
Screenshot: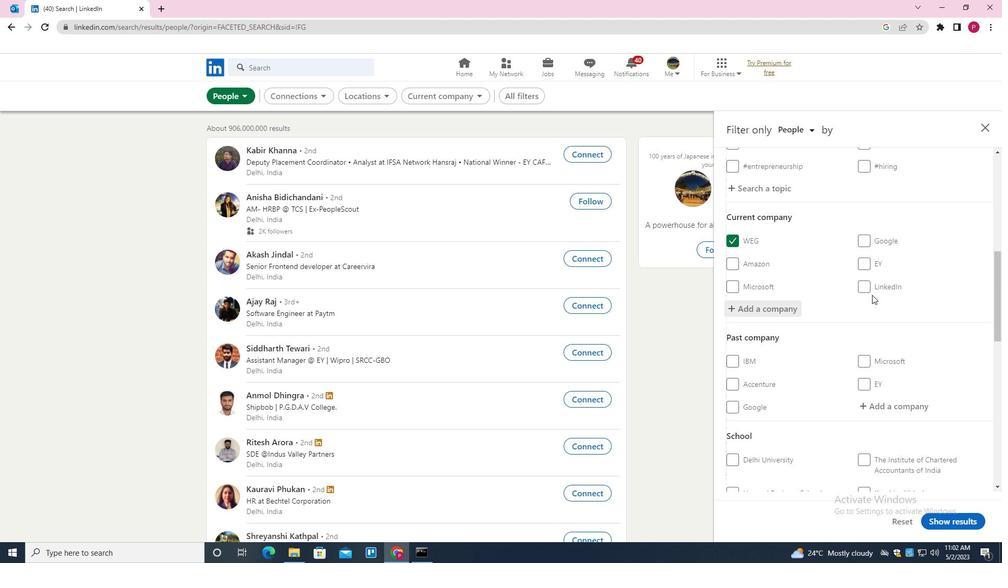 
Action: Mouse scrolled (872, 295) with delta (0, 0)
Screenshot: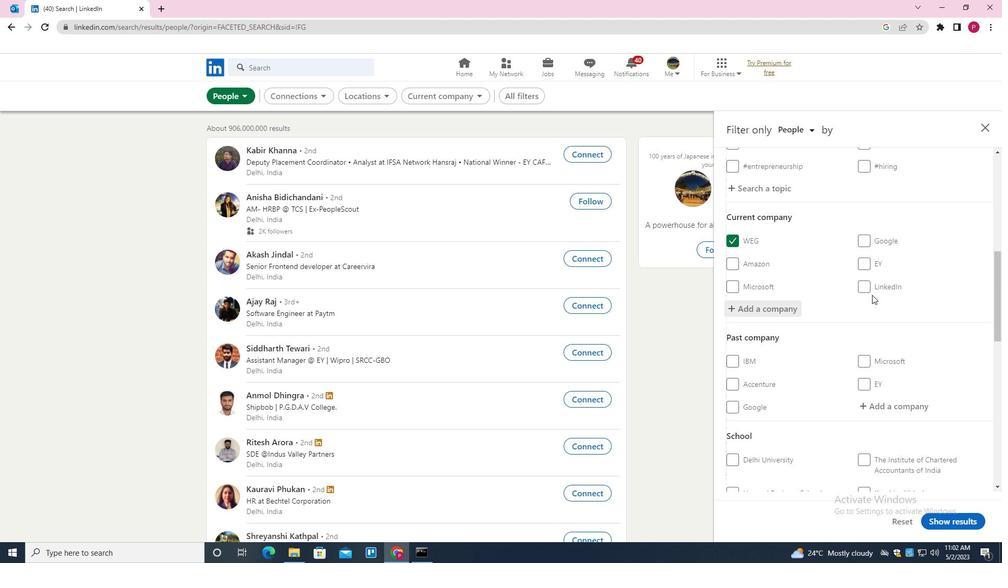 
Action: Mouse scrolled (872, 295) with delta (0, 0)
Screenshot: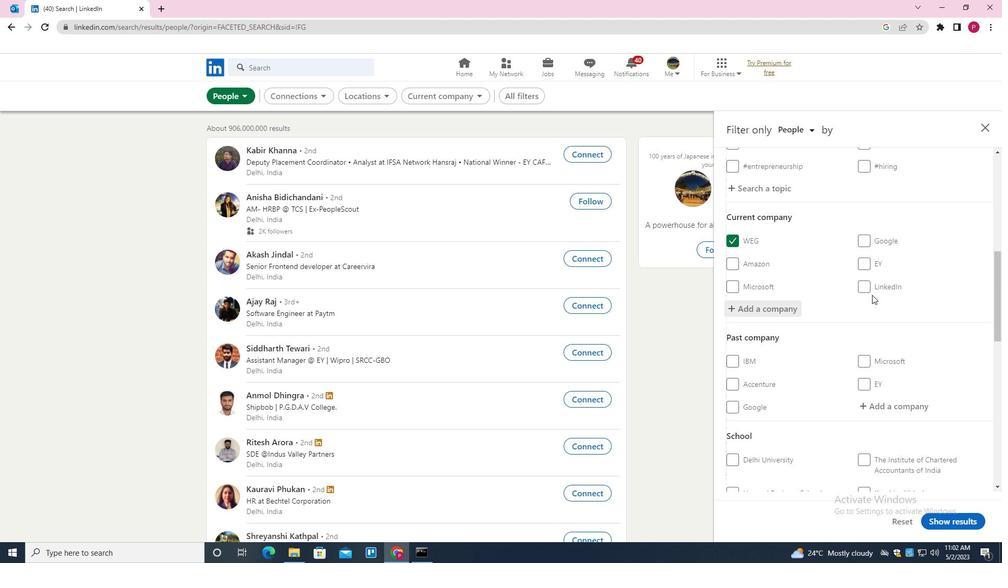 
Action: Mouse scrolled (872, 295) with delta (0, 0)
Screenshot: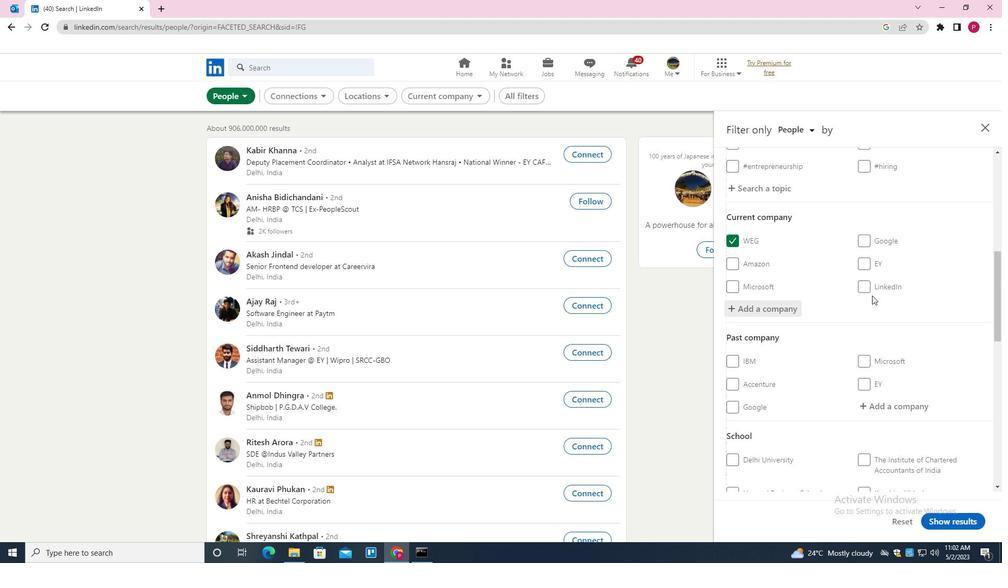 
Action: Mouse moved to (873, 395)
Screenshot: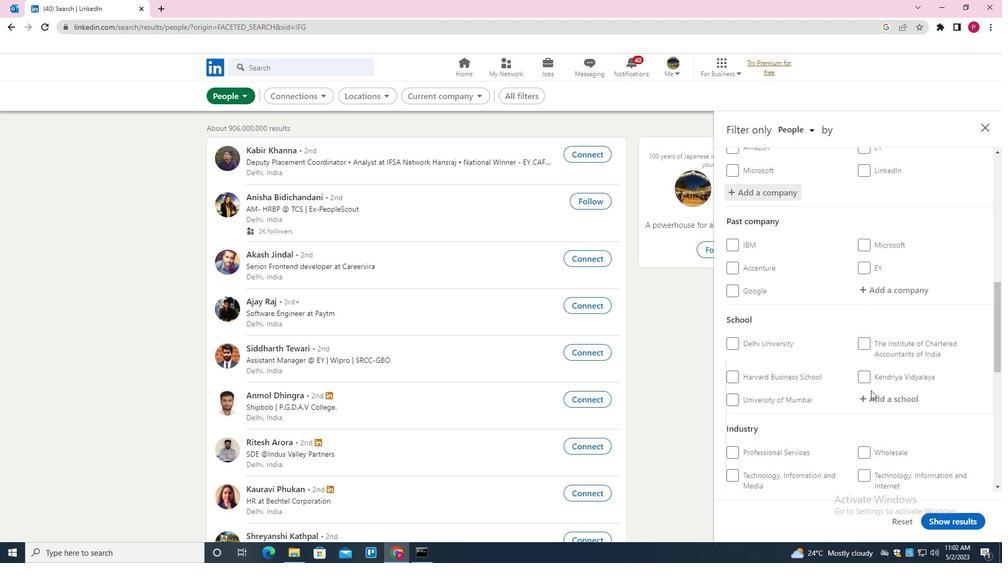
Action: Mouse pressed left at (873, 395)
Screenshot: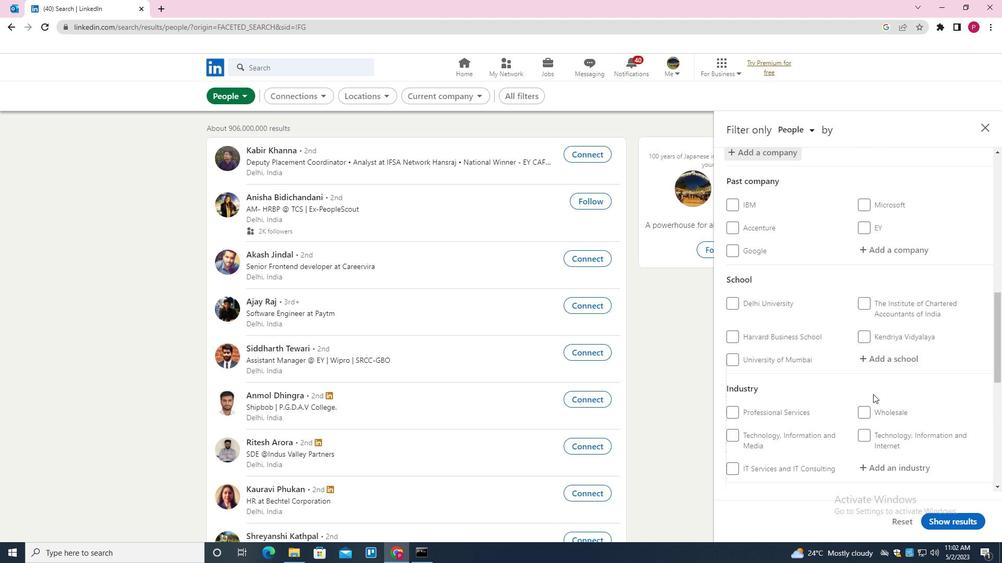 
Action: Mouse moved to (890, 355)
Screenshot: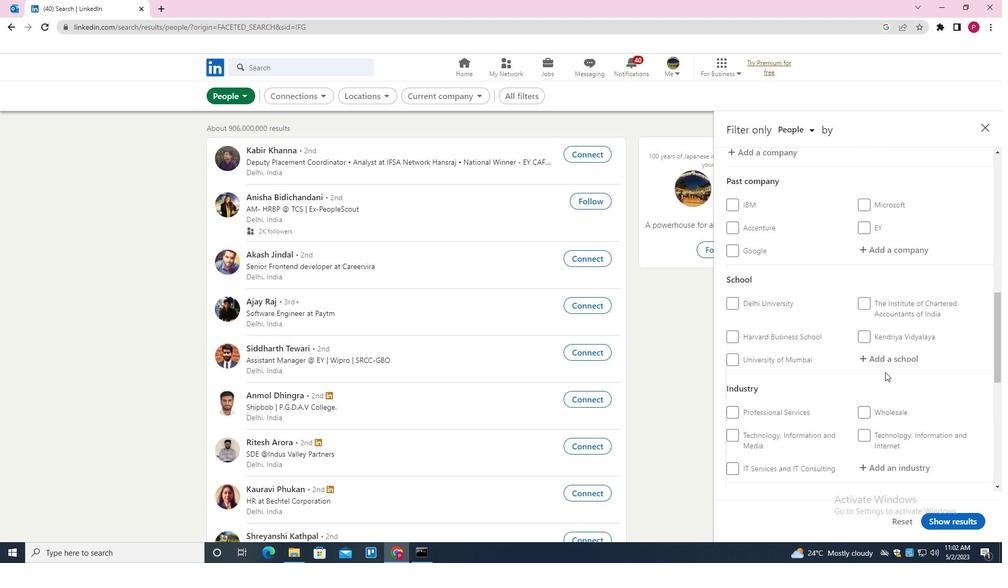 
Action: Mouse pressed left at (890, 355)
Screenshot: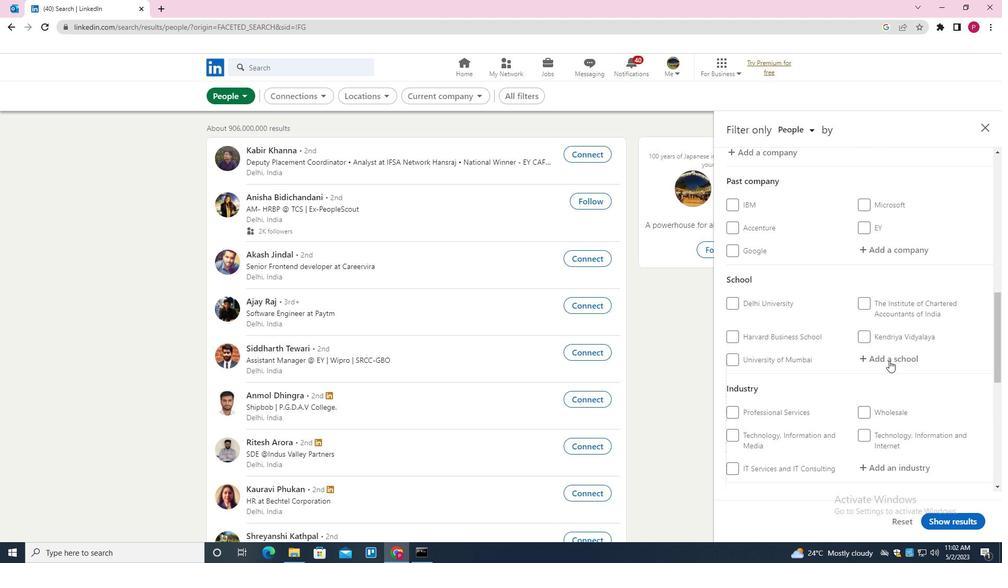 
Action: Key pressed <Key.shift>ROYAL<Key.space><Key.shift>SCHOOL<Key.space><Key.down><Key.down><Key.down><Key.down><Key.down><Key.down><Key.enter>
Screenshot: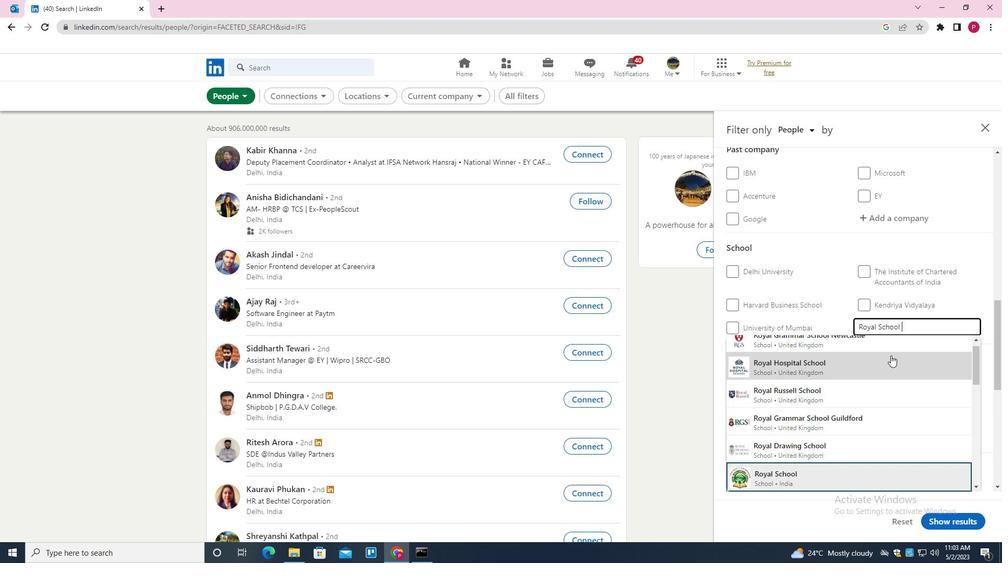 
Action: Mouse moved to (867, 367)
Screenshot: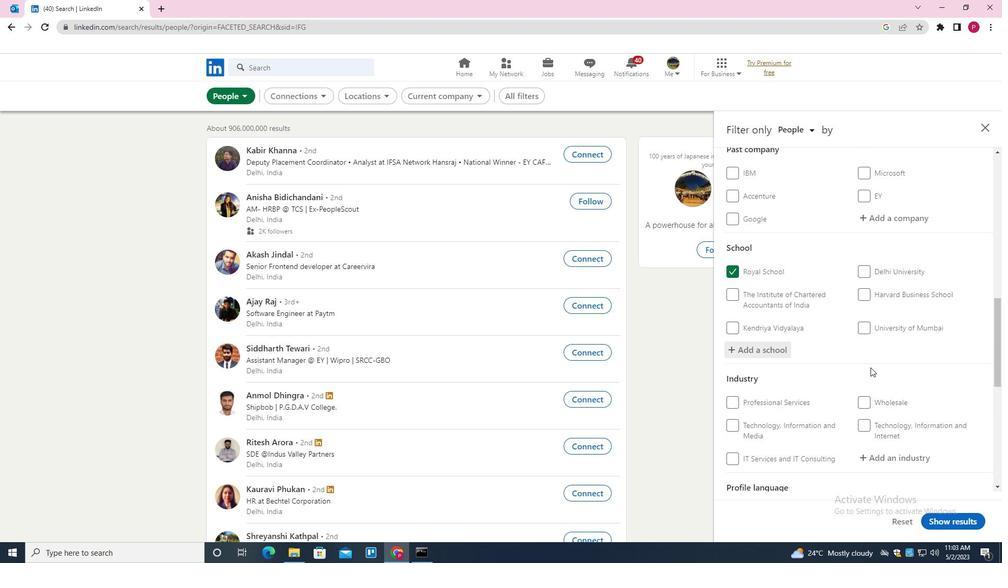 
Action: Mouse scrolled (867, 367) with delta (0, 0)
Screenshot: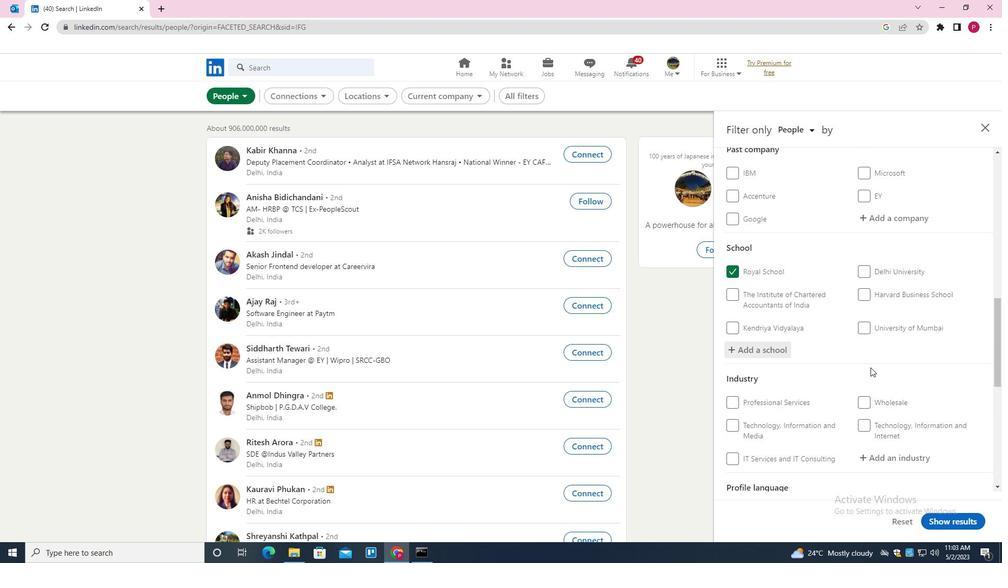 
Action: Mouse moved to (864, 367)
Screenshot: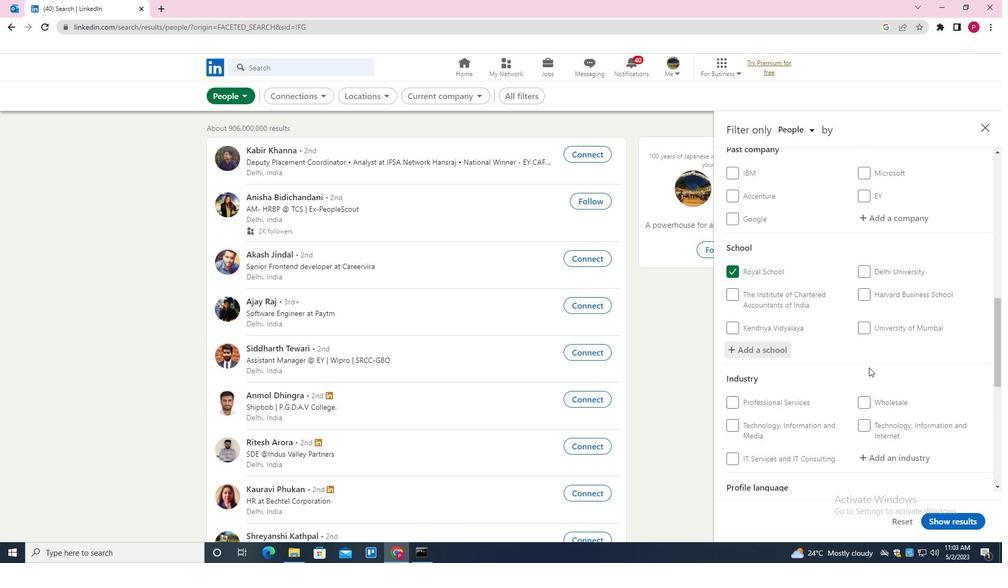 
Action: Mouse scrolled (864, 367) with delta (0, 0)
Screenshot: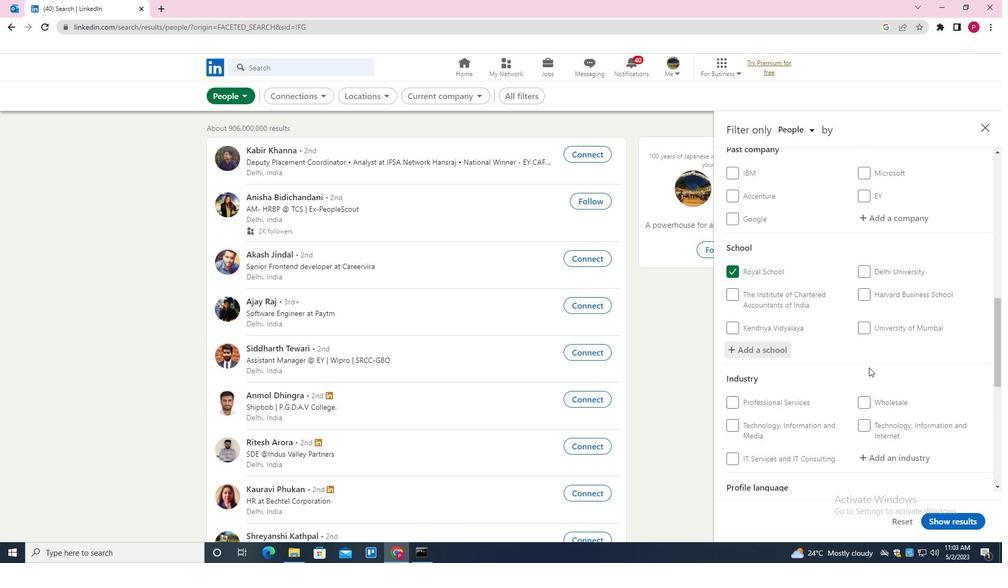 
Action: Mouse moved to (863, 367)
Screenshot: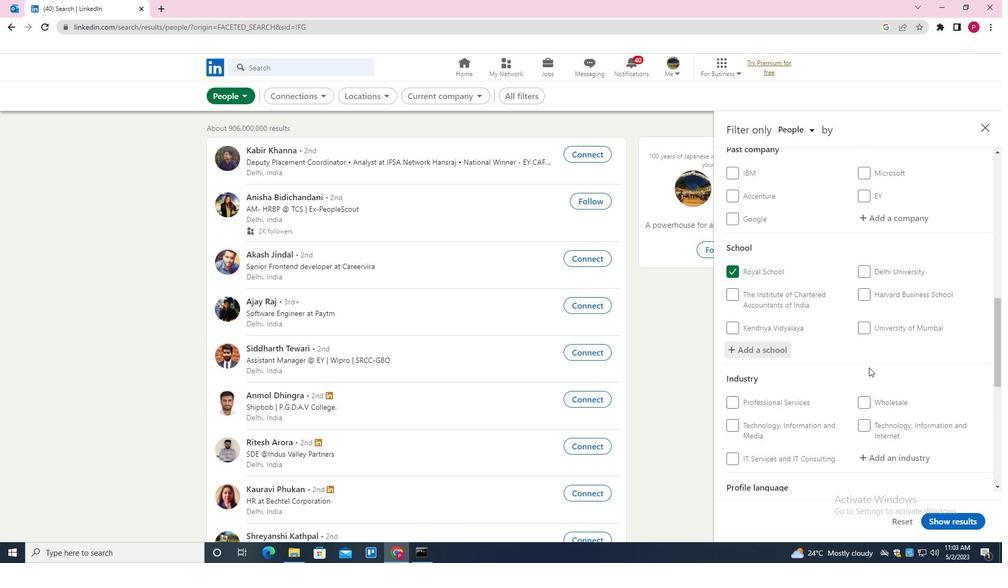 
Action: Mouse scrolled (863, 366) with delta (0, 0)
Screenshot: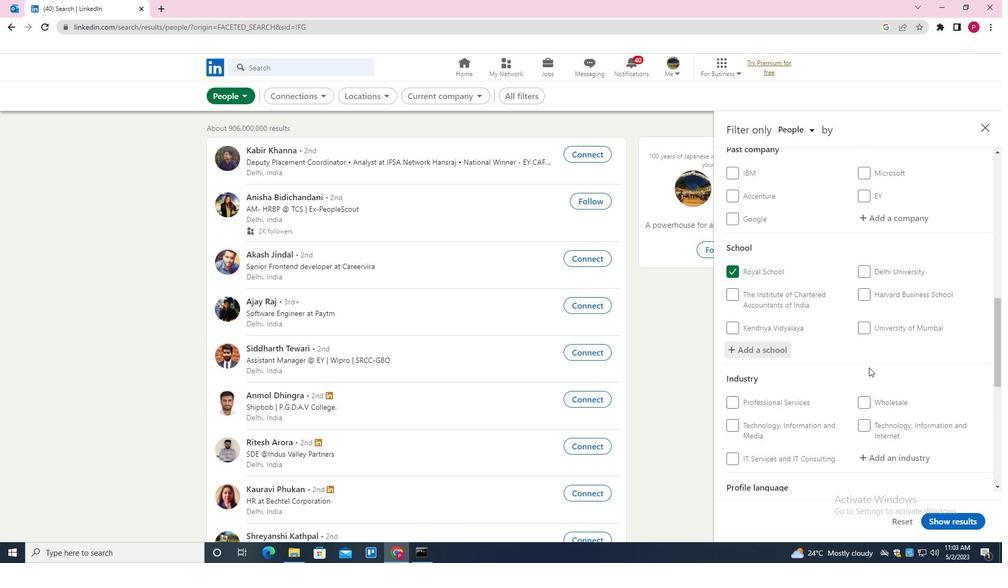 
Action: Mouse moved to (897, 300)
Screenshot: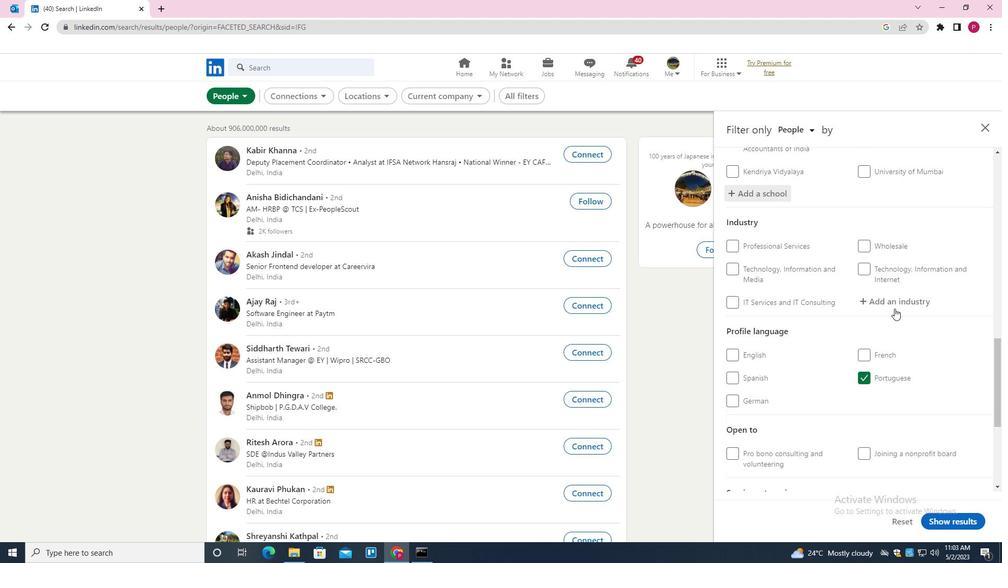 
Action: Mouse pressed left at (897, 300)
Screenshot: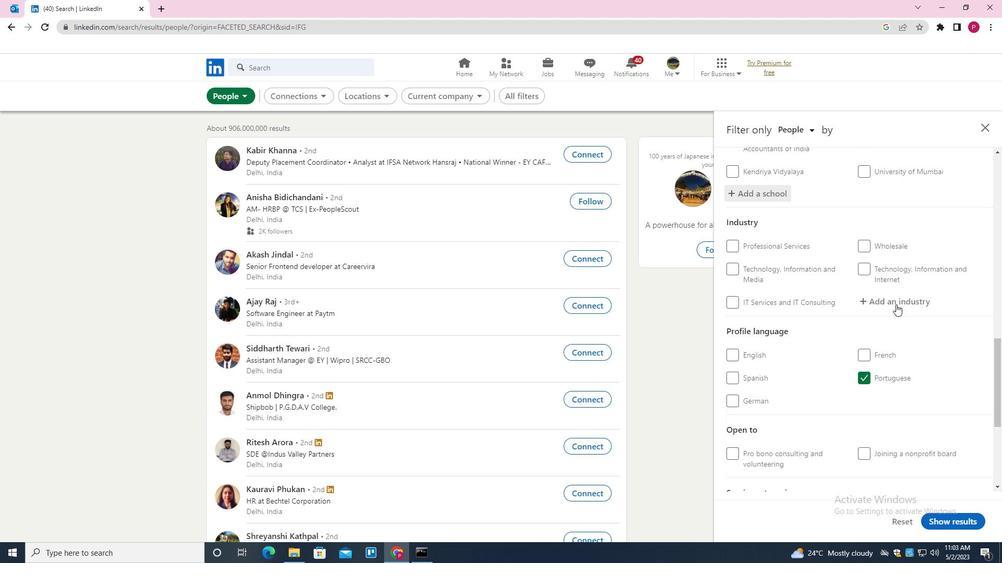 
Action: Mouse moved to (884, 308)
Screenshot: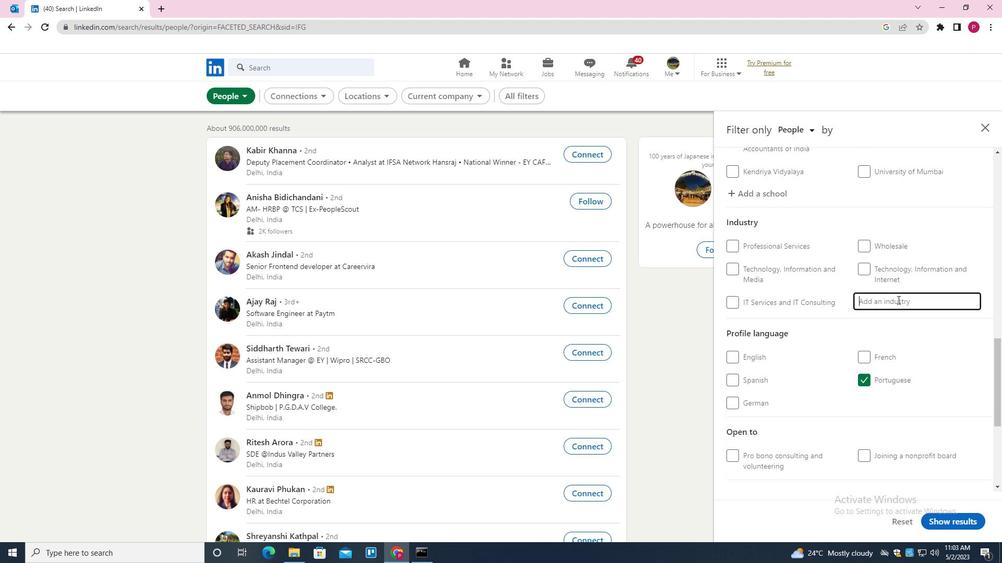 
Action: Key pressed <Key.shift><Key.shift><Key.shift><Key.shift><Key.shift>RENEWABLE<Key.down><Key.down><Key.down><Key.down><Key.down><Key.down><Key.down><Key.down><Key.enter>
Screenshot: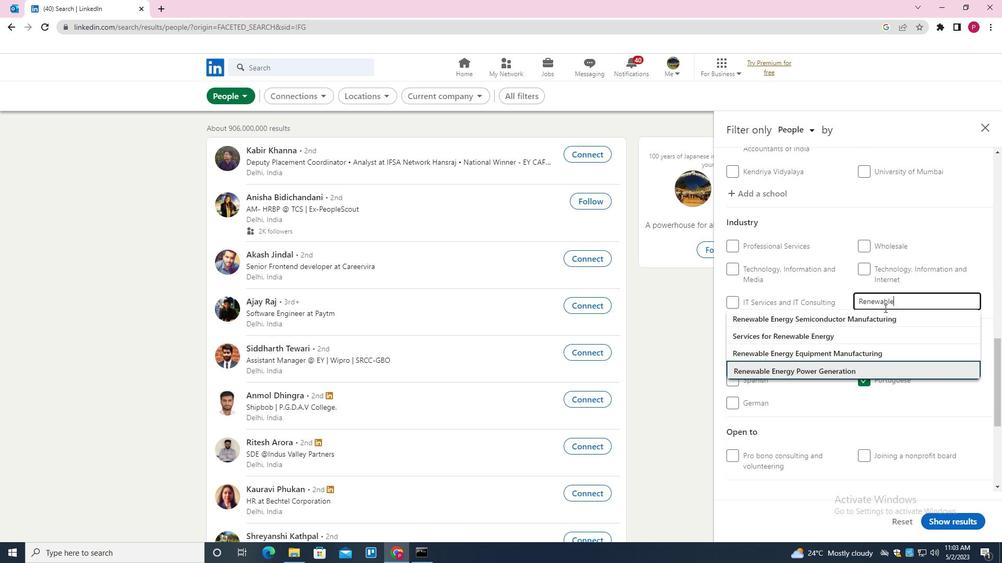 
Action: Mouse moved to (868, 377)
Screenshot: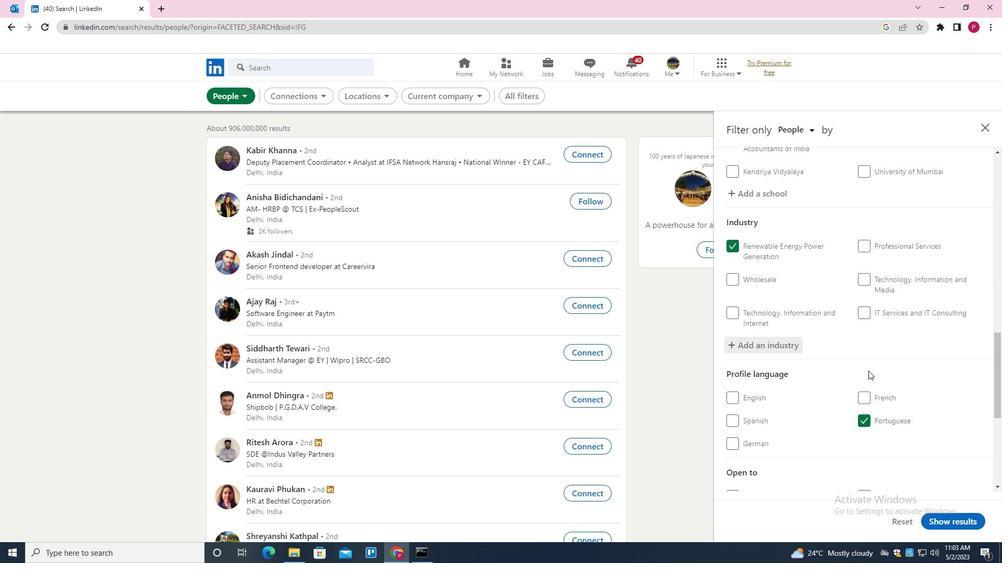 
Action: Mouse scrolled (868, 376) with delta (0, 0)
Screenshot: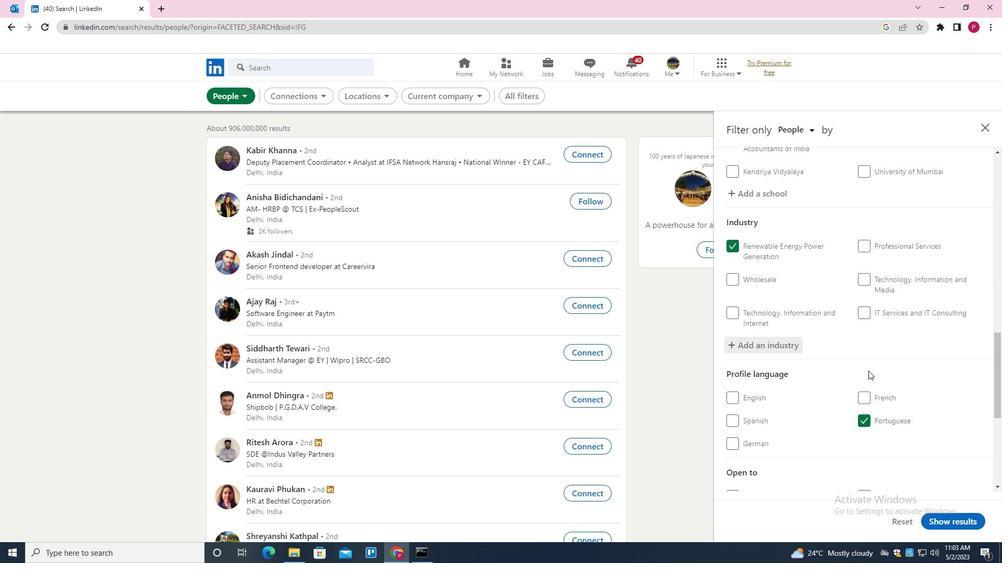 
Action: Mouse moved to (868, 383)
Screenshot: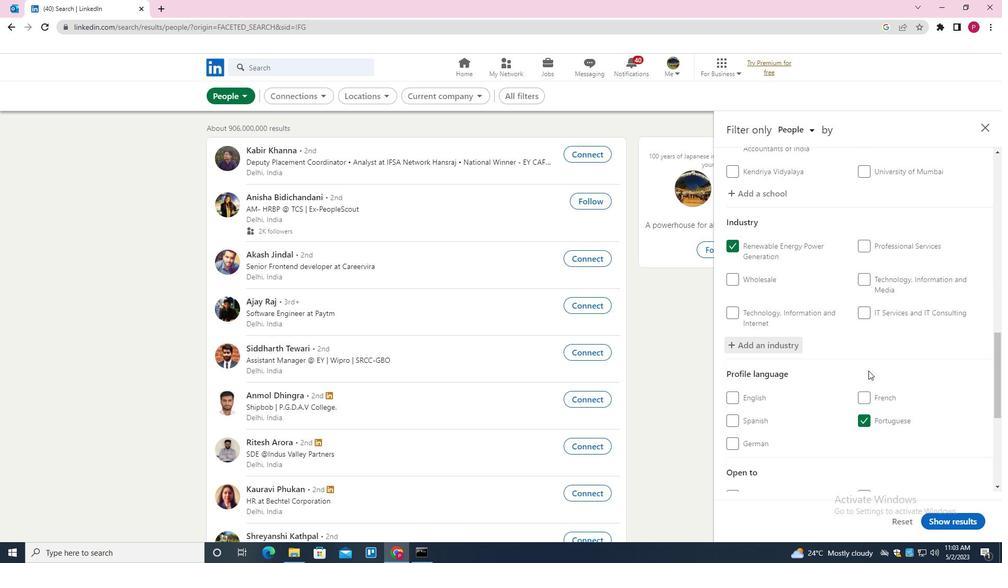 
Action: Mouse scrolled (868, 382) with delta (0, 0)
Screenshot: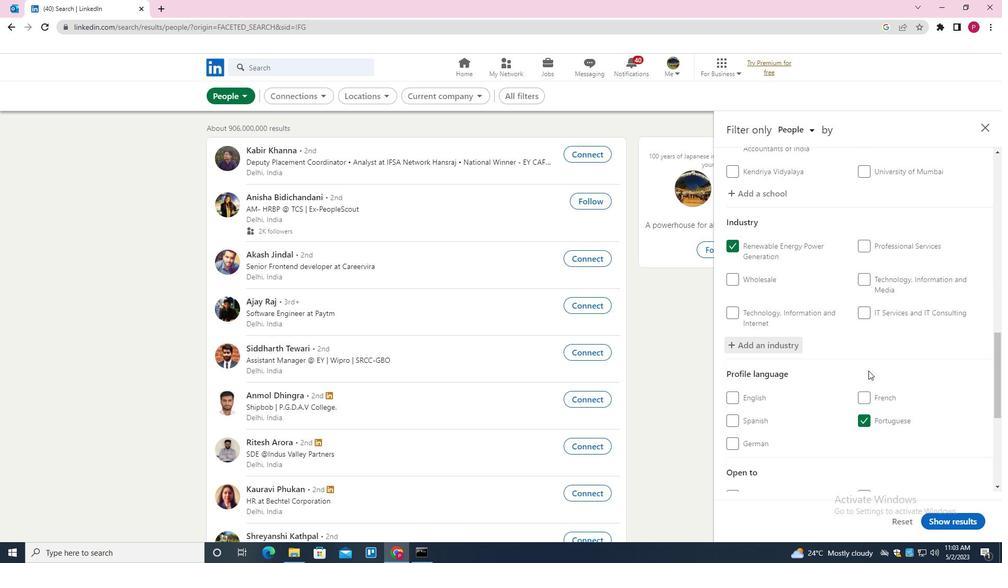
Action: Mouse moved to (868, 383)
Screenshot: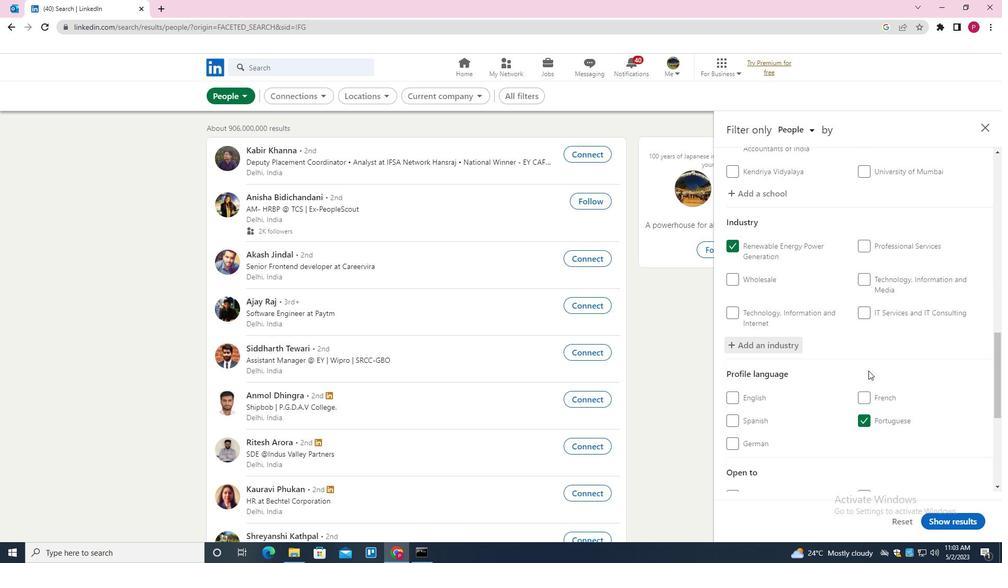 
Action: Mouse scrolled (868, 383) with delta (0, 0)
Screenshot: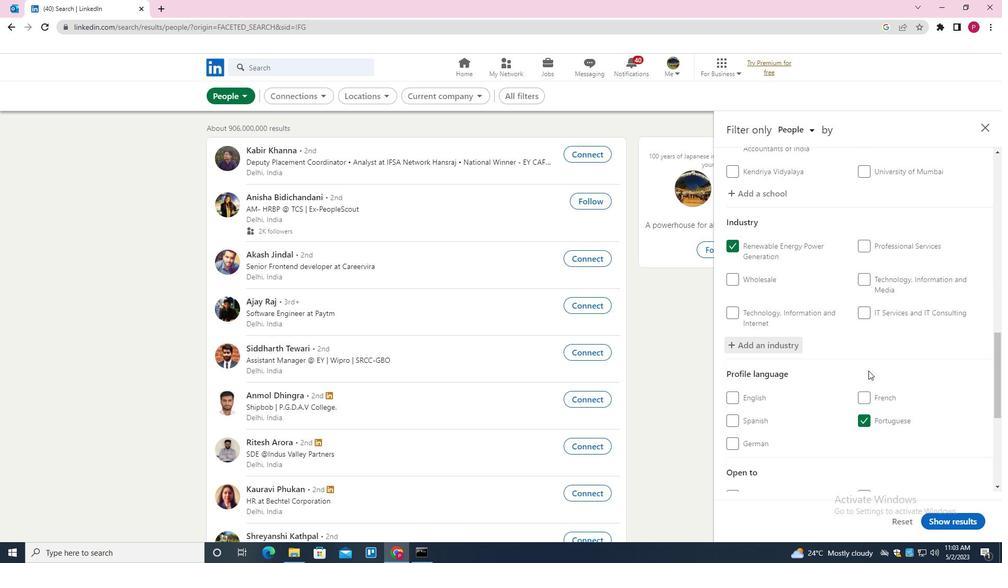 
Action: Mouse moved to (867, 389)
Screenshot: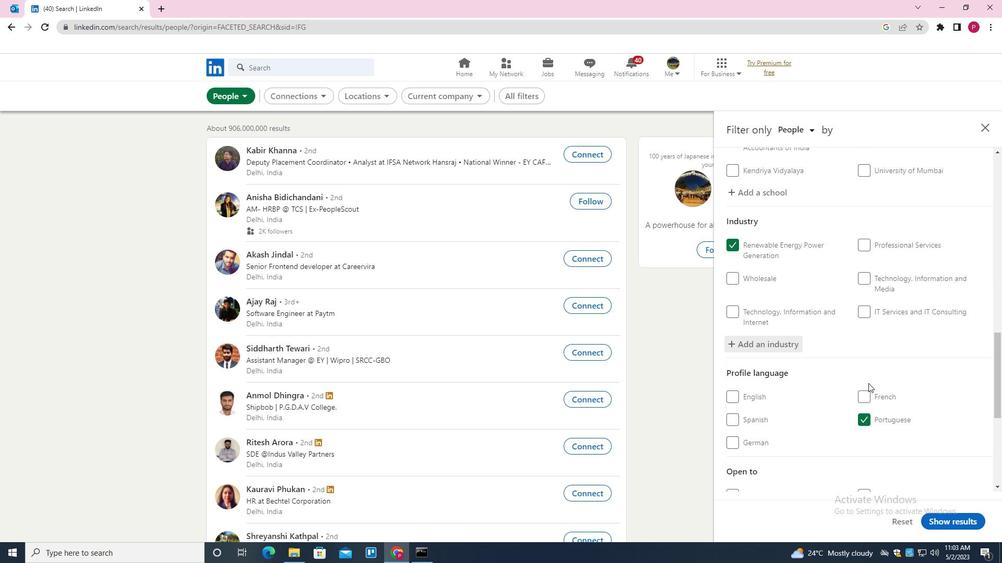 
Action: Mouse scrolled (867, 389) with delta (0, 0)
Screenshot: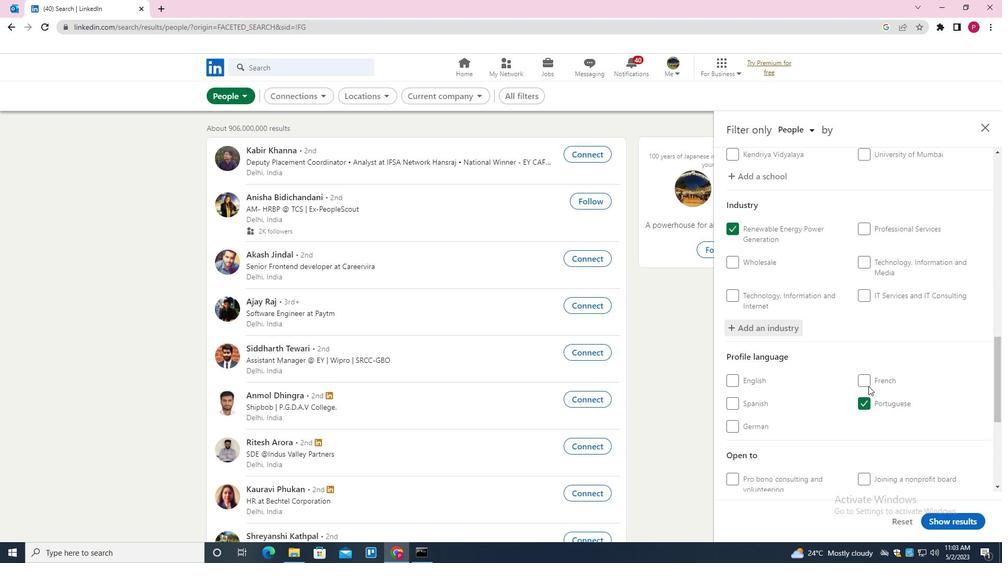
Action: Mouse moved to (868, 392)
Screenshot: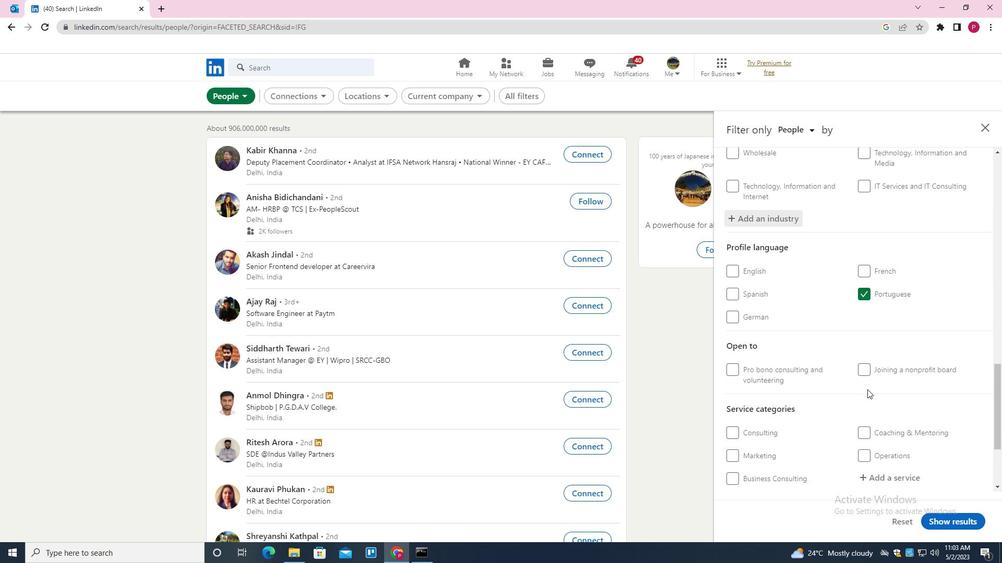 
Action: Mouse scrolled (868, 391) with delta (0, 0)
Screenshot: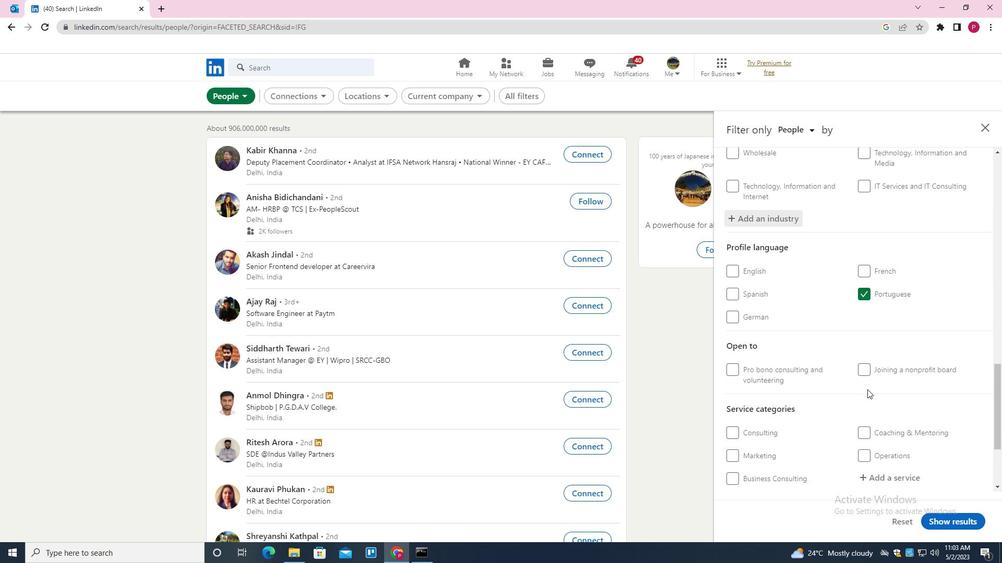 
Action: Mouse moved to (916, 340)
Screenshot: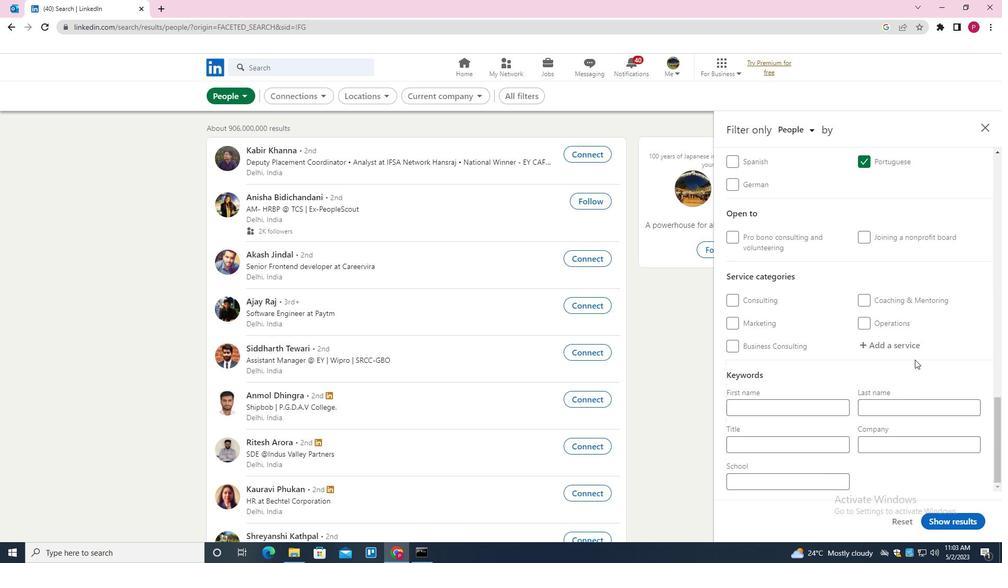 
Action: Mouse pressed left at (916, 340)
Screenshot: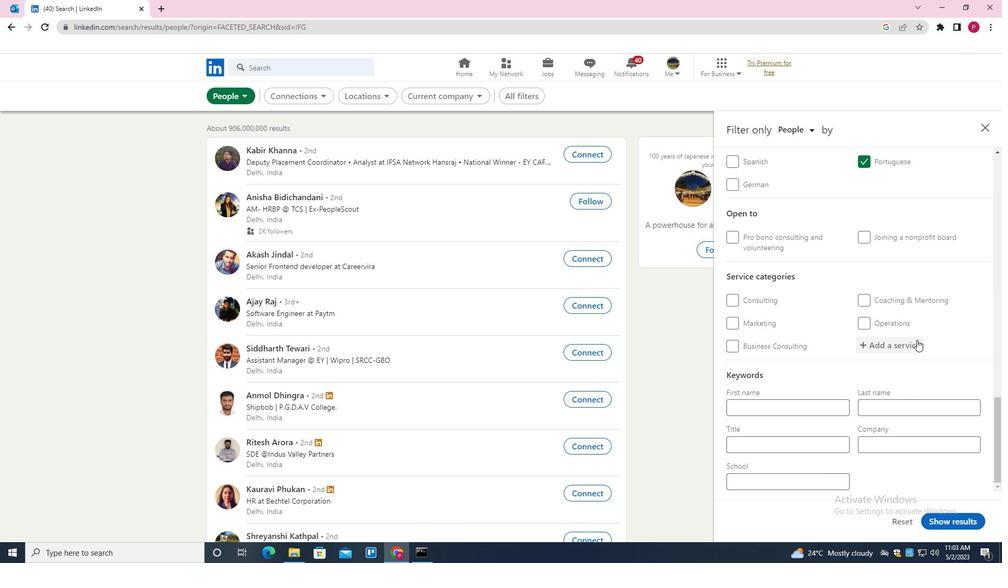 
Action: Mouse moved to (864, 376)
Screenshot: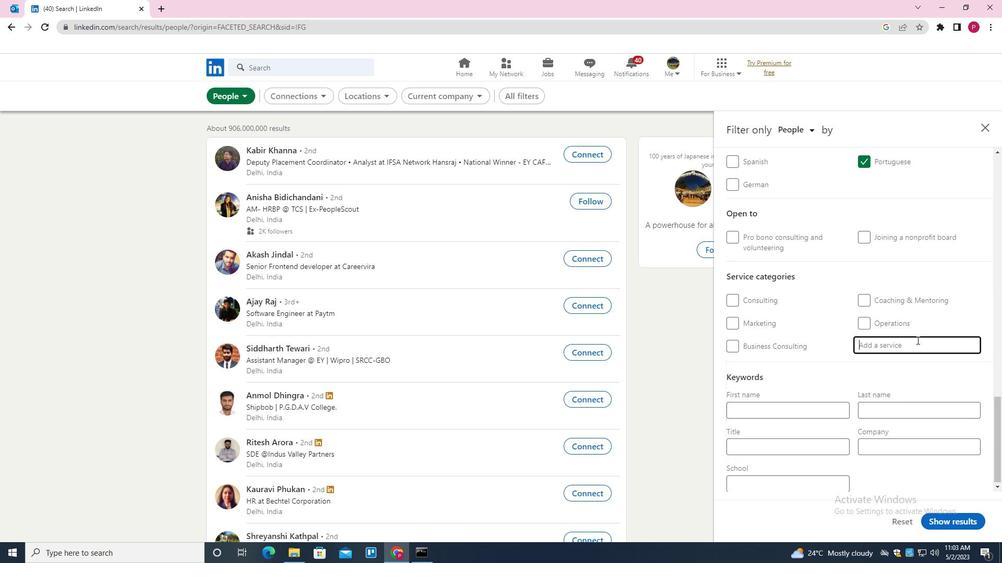 
Action: Key pressed <Key.shift>GROWTH<Key.down><Key.enter>
Screenshot: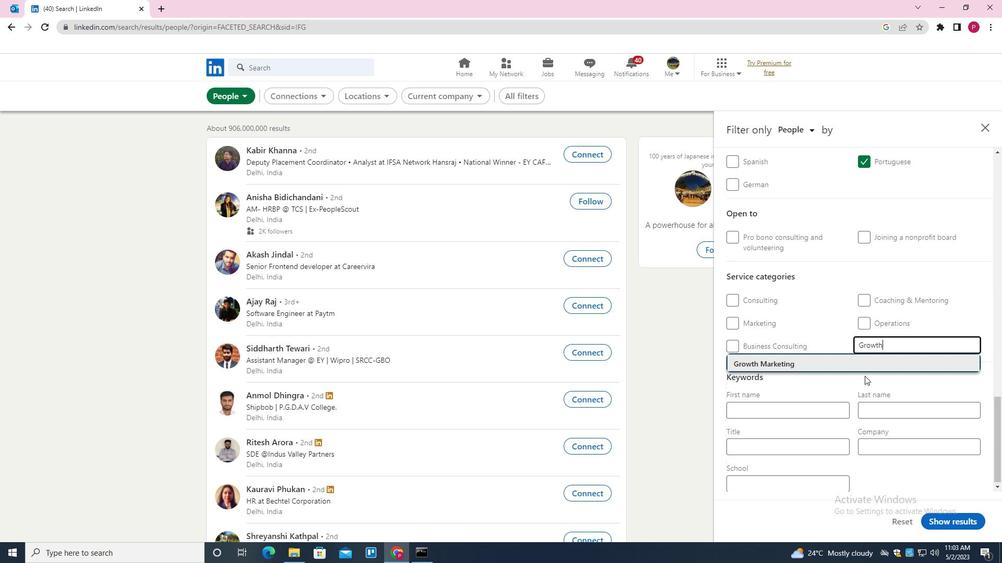 
Action: Mouse moved to (784, 425)
Screenshot: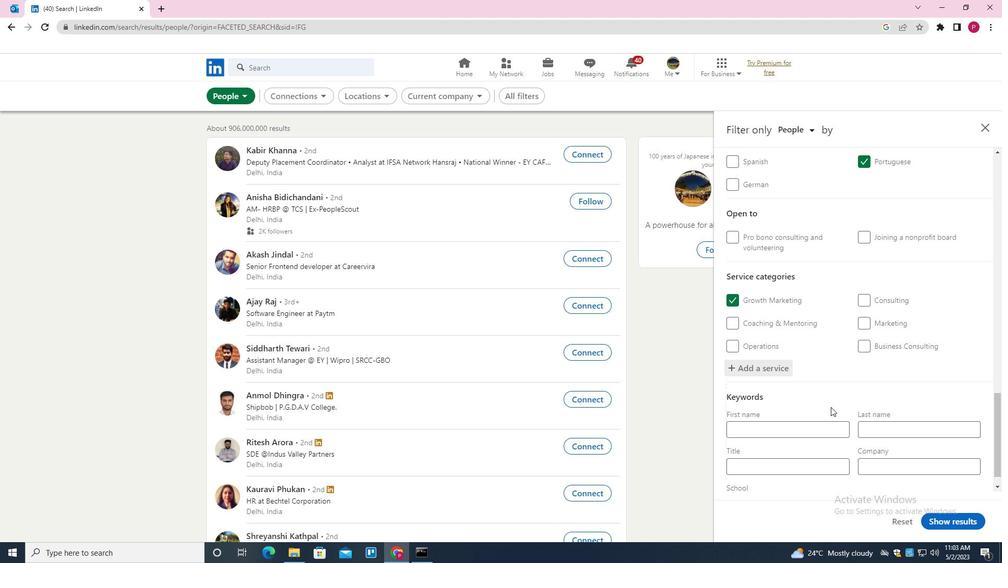 
Action: Mouse scrolled (784, 425) with delta (0, 0)
Screenshot: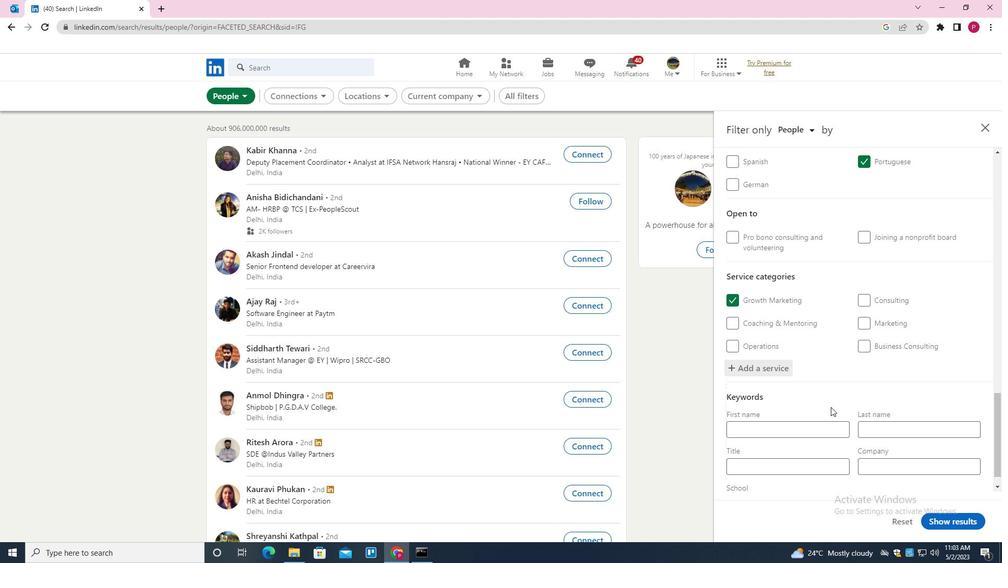 
Action: Mouse moved to (780, 427)
Screenshot: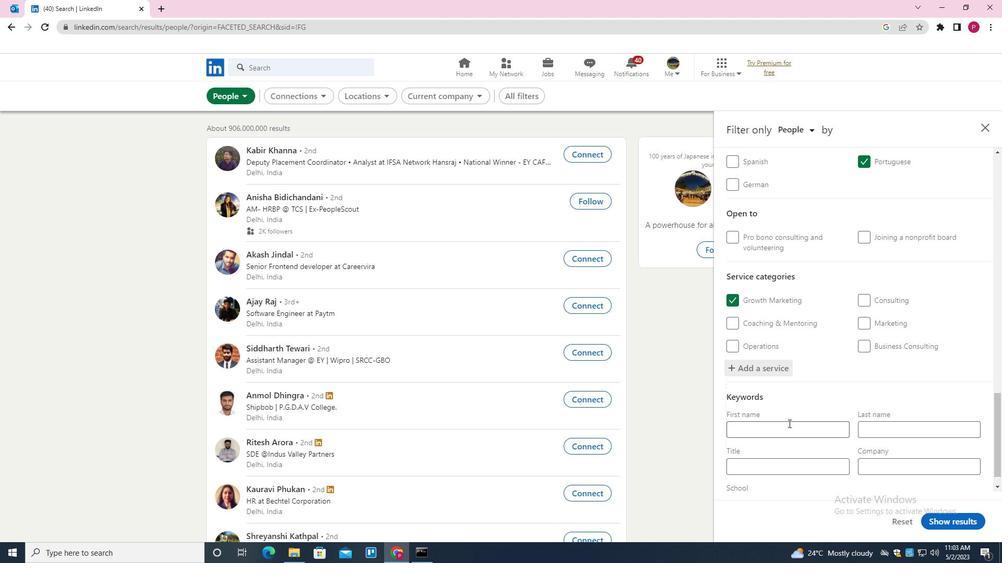 
Action: Mouse scrolled (780, 427) with delta (0, 0)
Screenshot: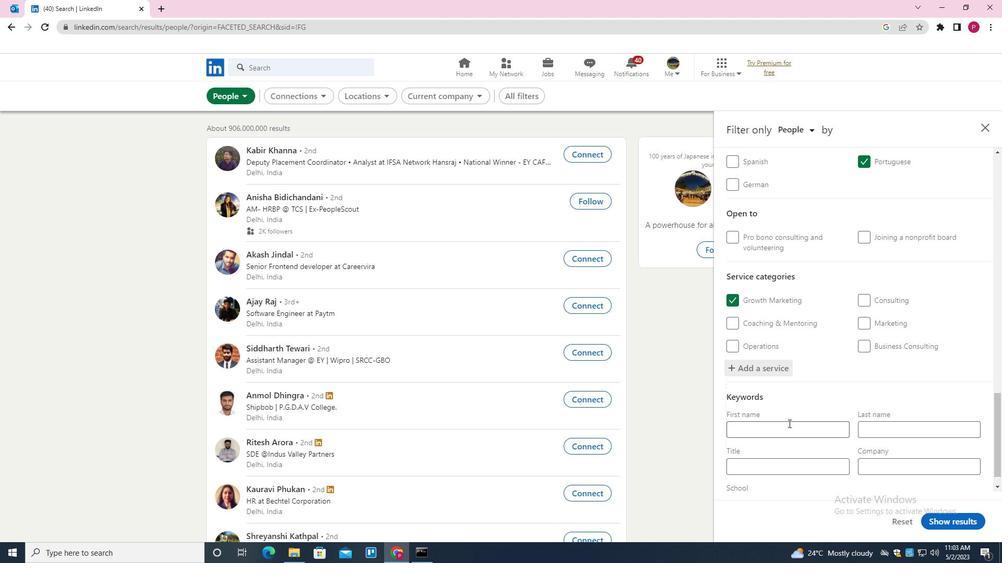 
Action: Mouse moved to (779, 427)
Screenshot: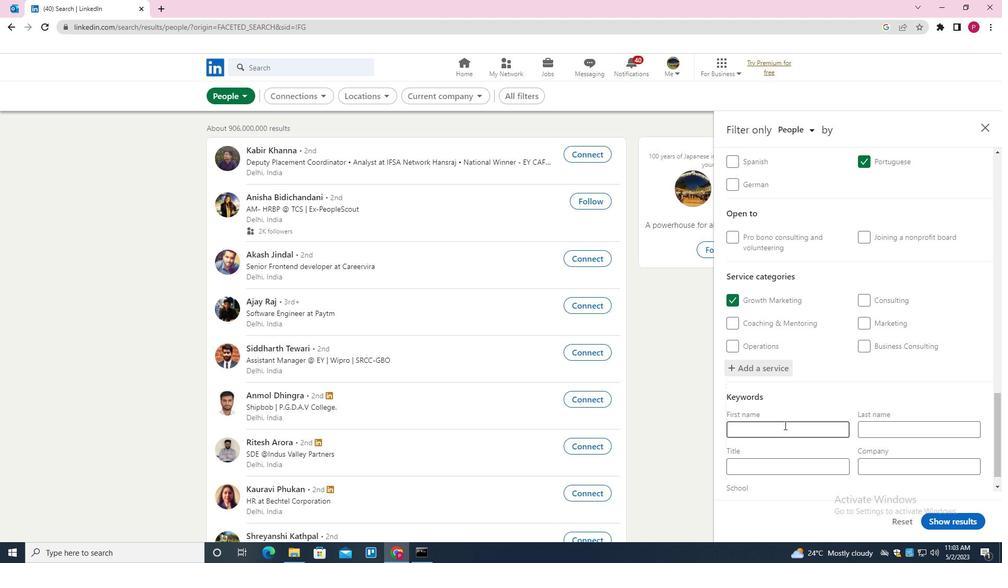 
Action: Mouse scrolled (779, 427) with delta (0, 0)
Screenshot: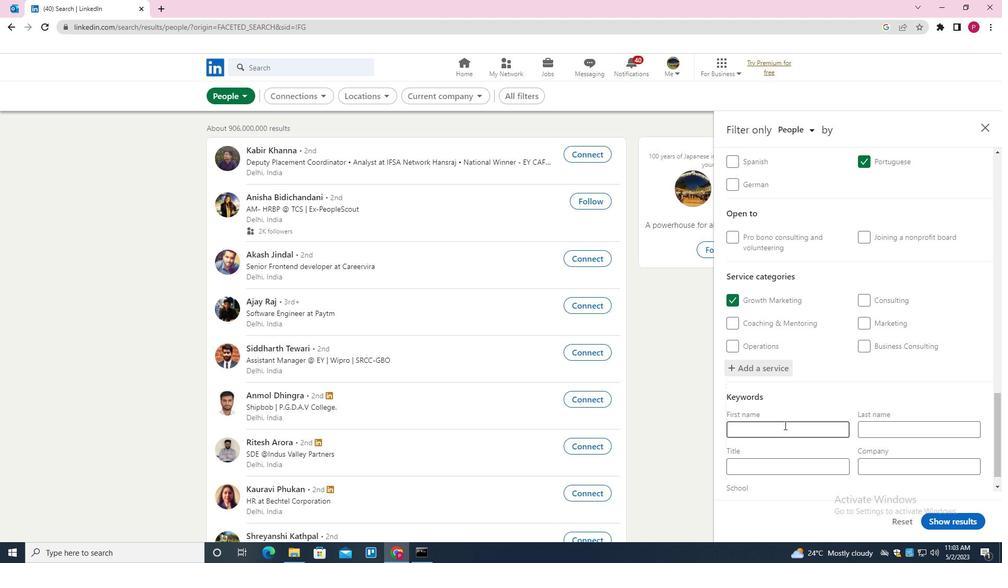 
Action: Mouse moved to (779, 427)
Screenshot: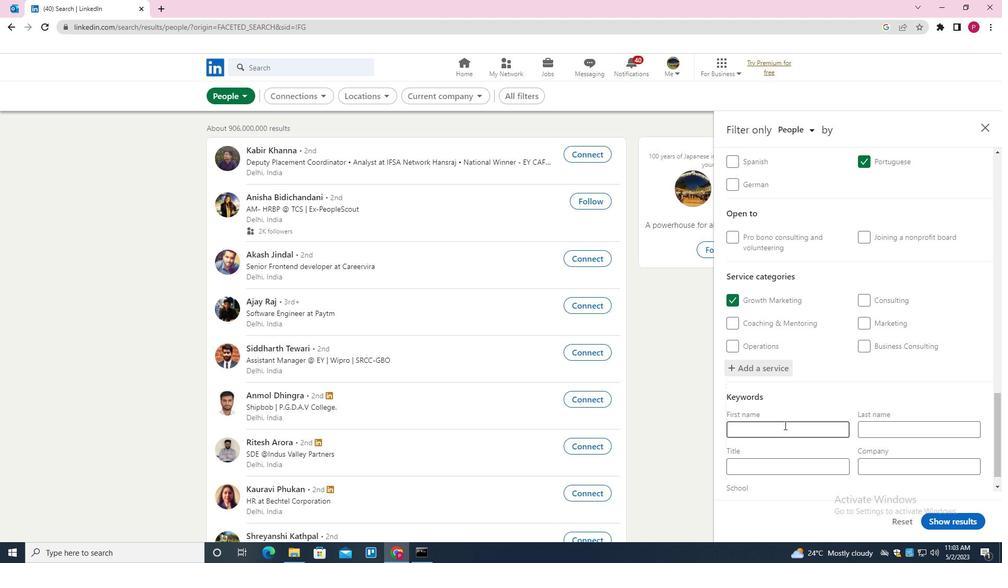 
Action: Mouse scrolled (779, 426) with delta (0, 0)
Screenshot: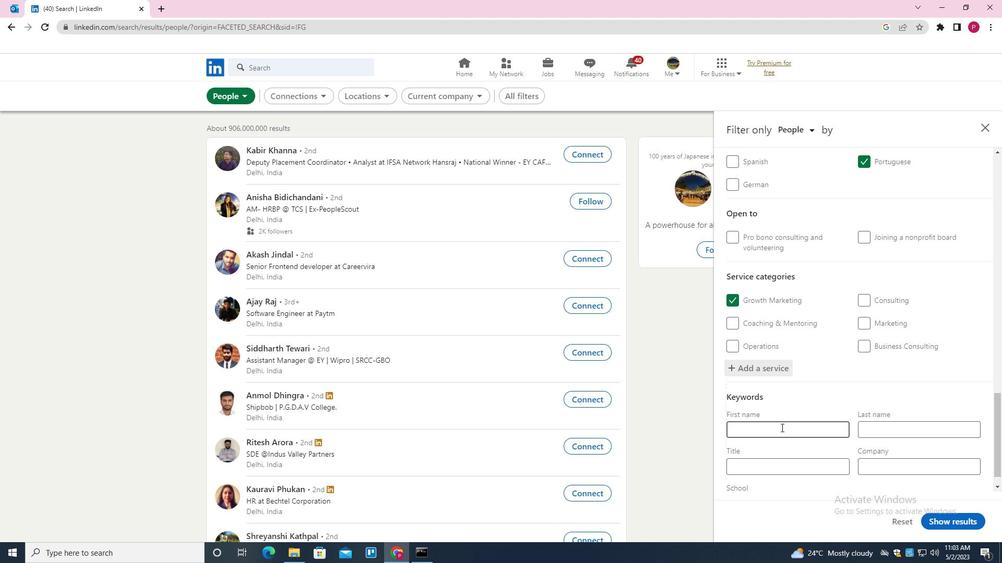 
Action: Mouse moved to (790, 439)
Screenshot: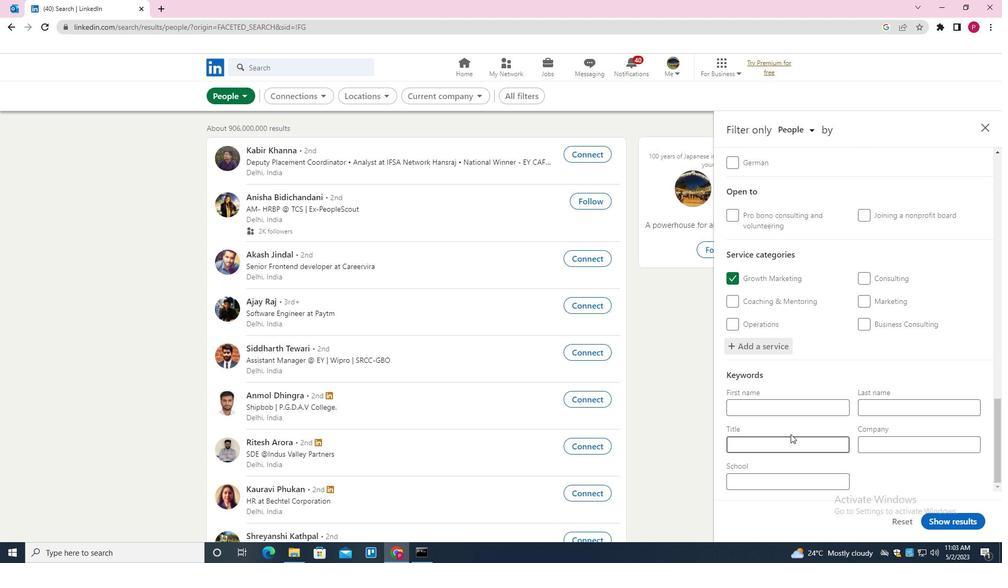 
Action: Mouse pressed left at (790, 439)
Screenshot: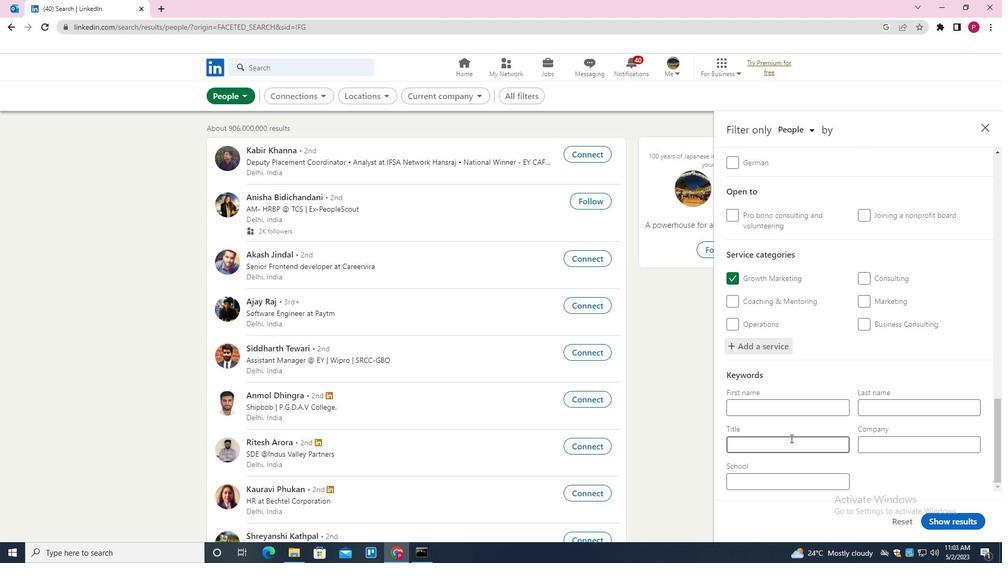 
Action: Mouse moved to (791, 439)
Screenshot: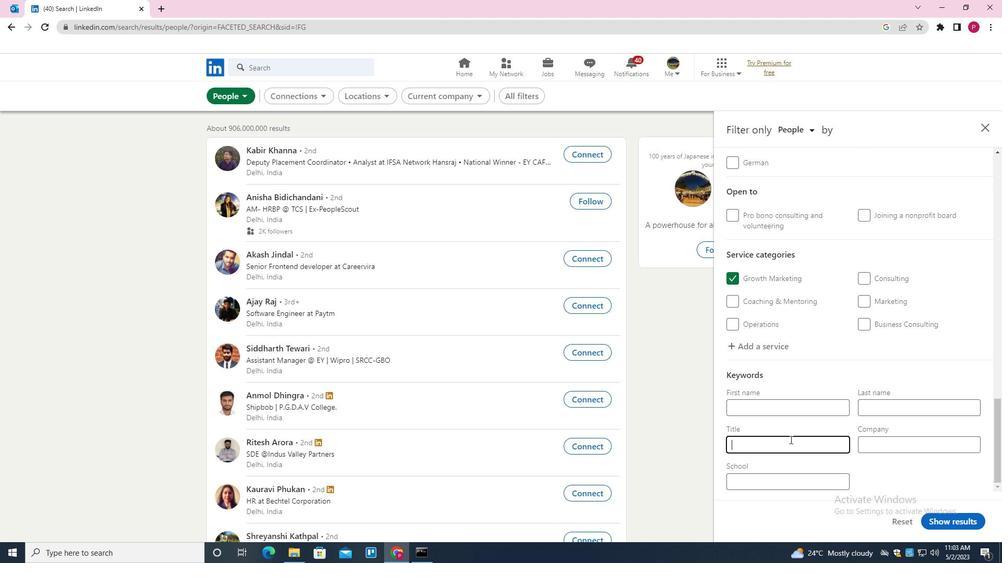 
Action: Key pressed <Key.shift>PAINTER
Screenshot: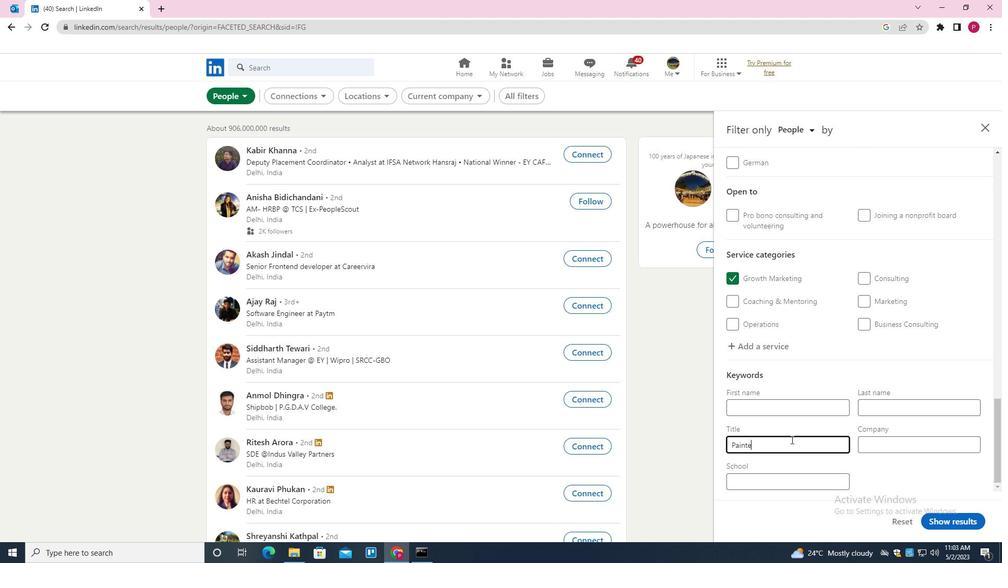 
Action: Mouse moved to (931, 519)
Screenshot: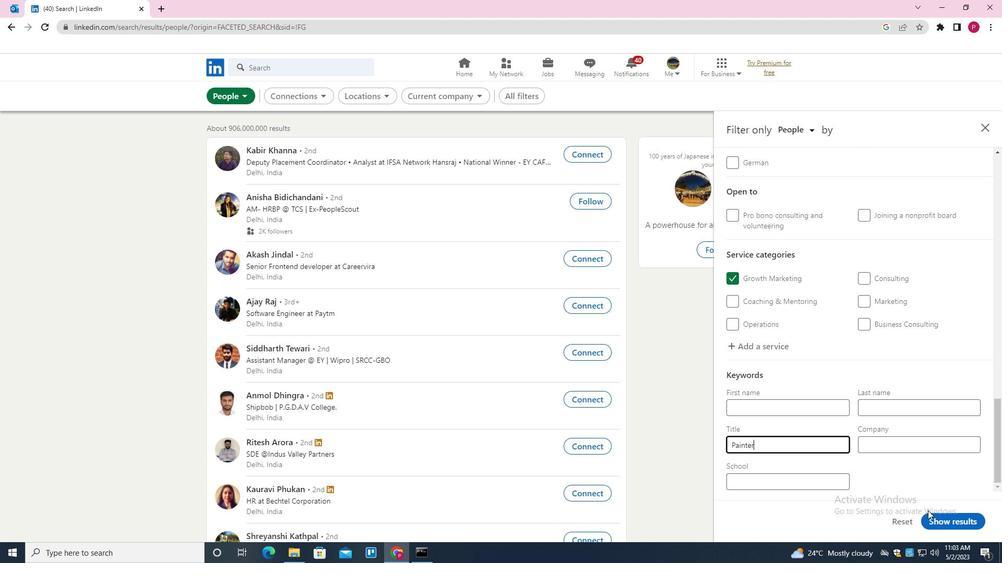 
Action: Mouse pressed left at (931, 519)
Screenshot: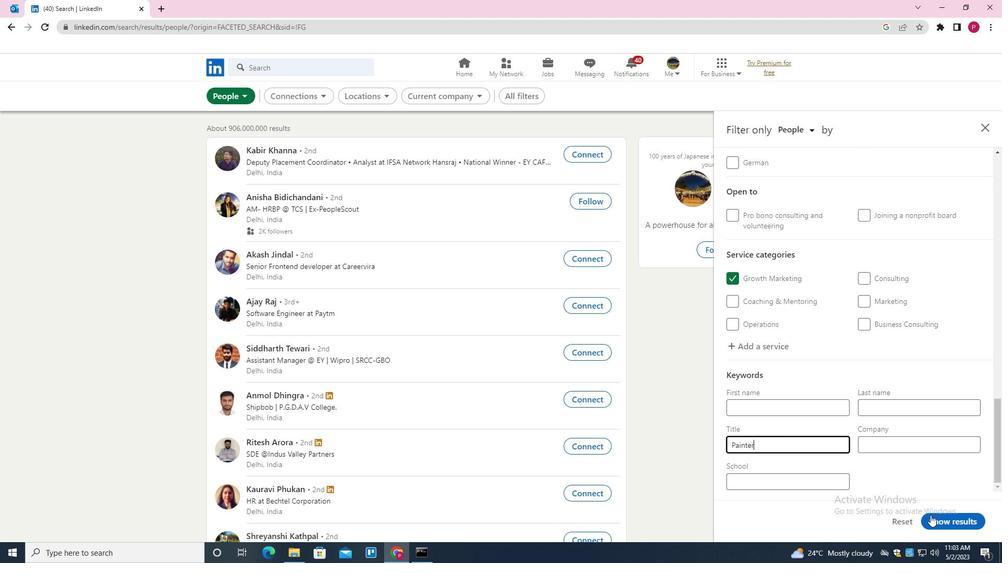 
Action: Mouse moved to (558, 263)
Screenshot: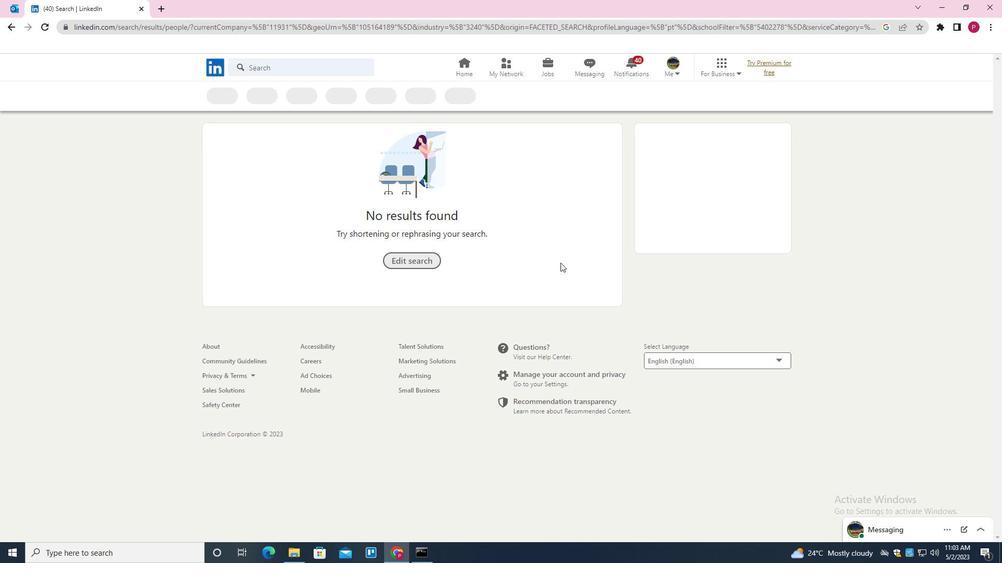 
